 Task: Search one way flight ticket for 5 adults, 2 children, 1 infant in seat and 1 infant on lap in economy from Bemidji: Bemidji Regional Airport to Jacksonville: Albert J. Ellis Airport on 5-3-2023. Choice of flights is American. Number of bags: 2 checked bags. Price is upto 73000. Outbound departure time preference is 6:45.
Action: Mouse moved to (252, 333)
Screenshot: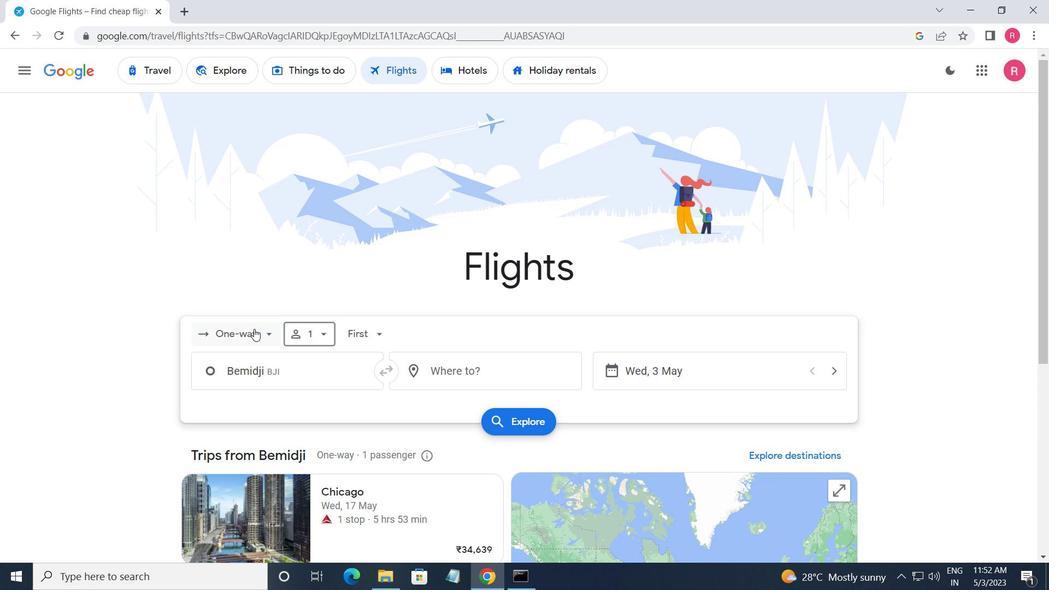 
Action: Mouse pressed left at (252, 333)
Screenshot: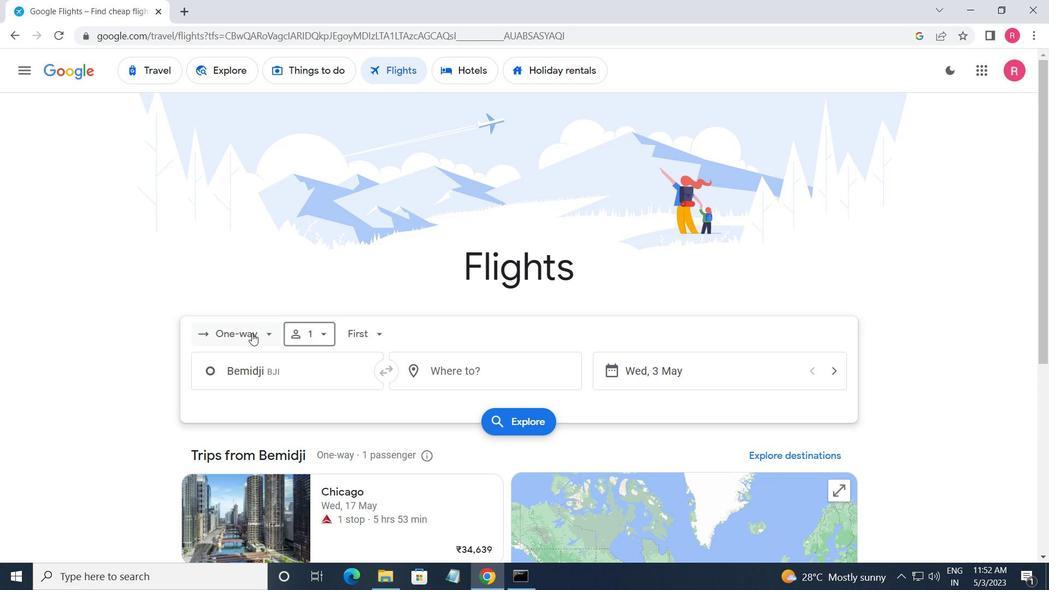 
Action: Mouse moved to (253, 395)
Screenshot: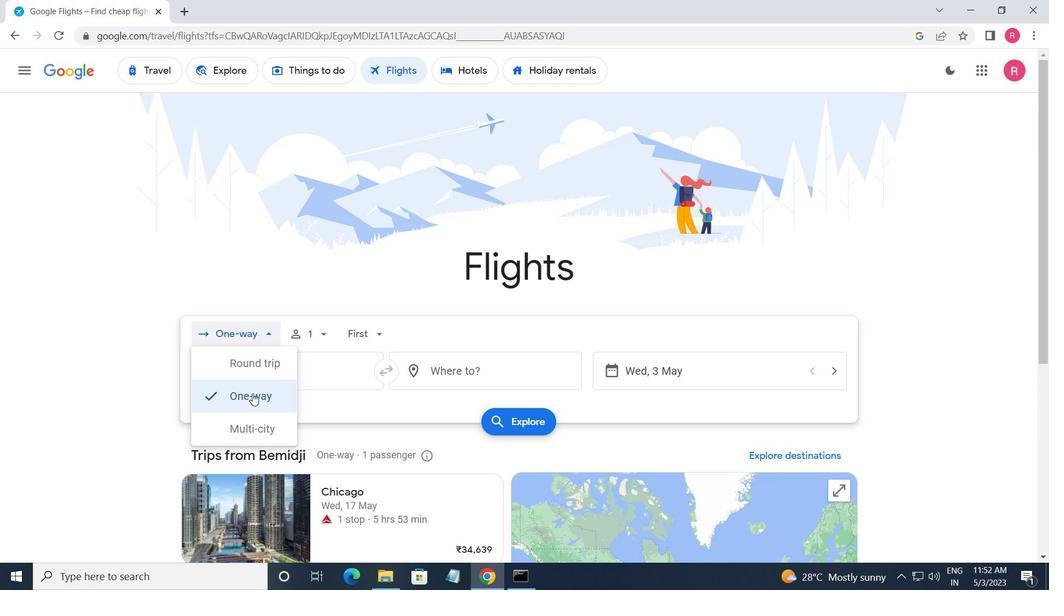 
Action: Mouse pressed left at (253, 395)
Screenshot: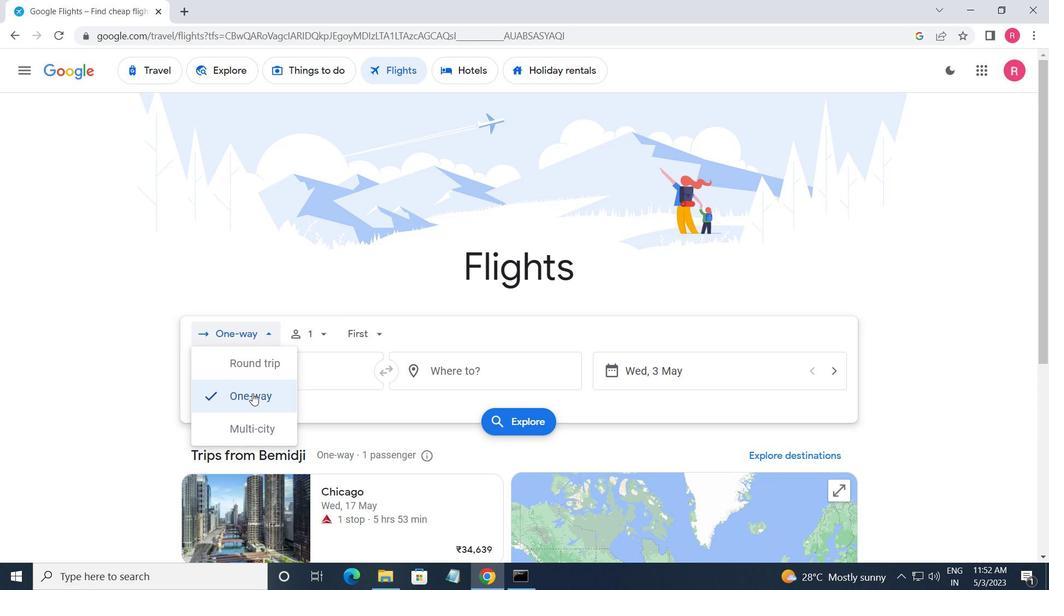 
Action: Mouse moved to (324, 345)
Screenshot: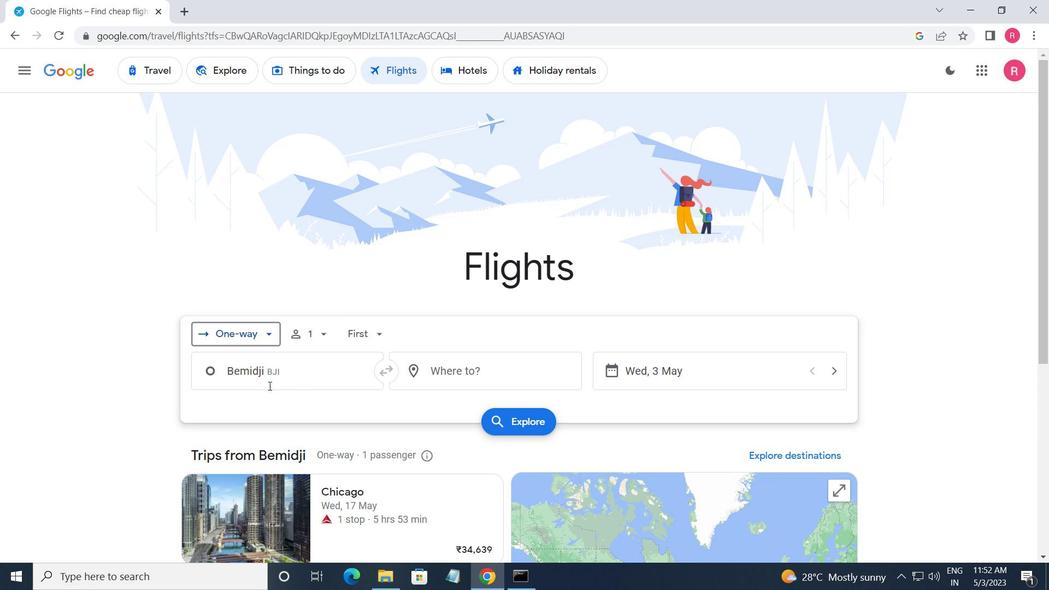 
Action: Mouse pressed left at (324, 345)
Screenshot: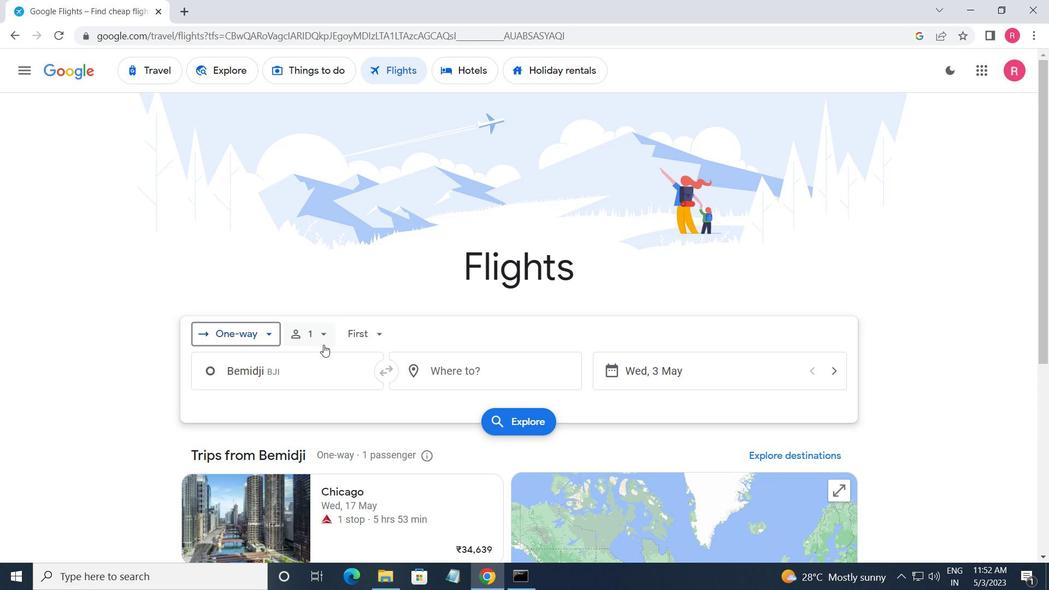 
Action: Mouse moved to (424, 365)
Screenshot: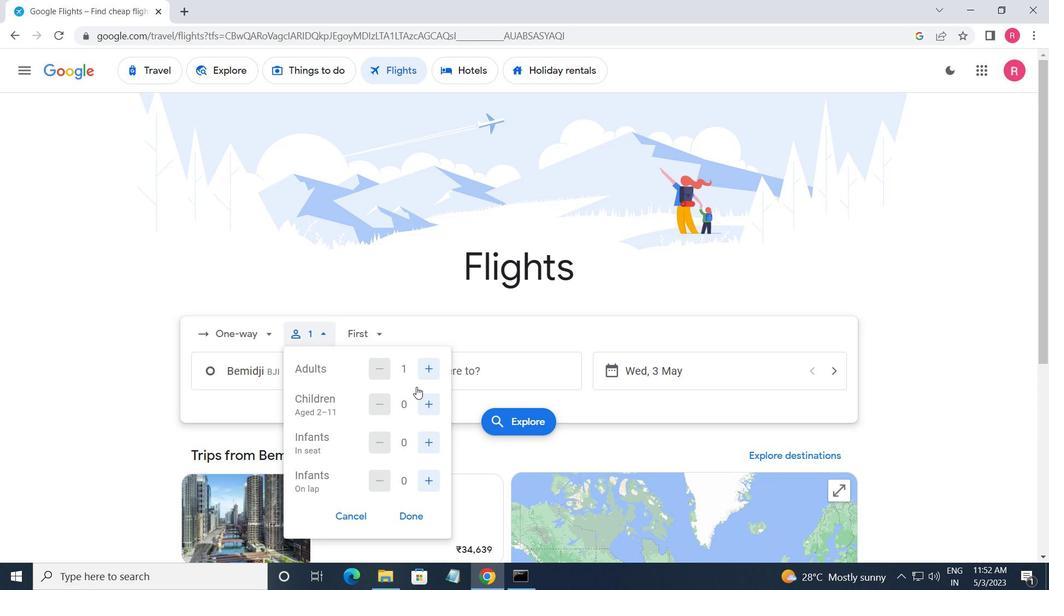 
Action: Mouse pressed left at (424, 365)
Screenshot: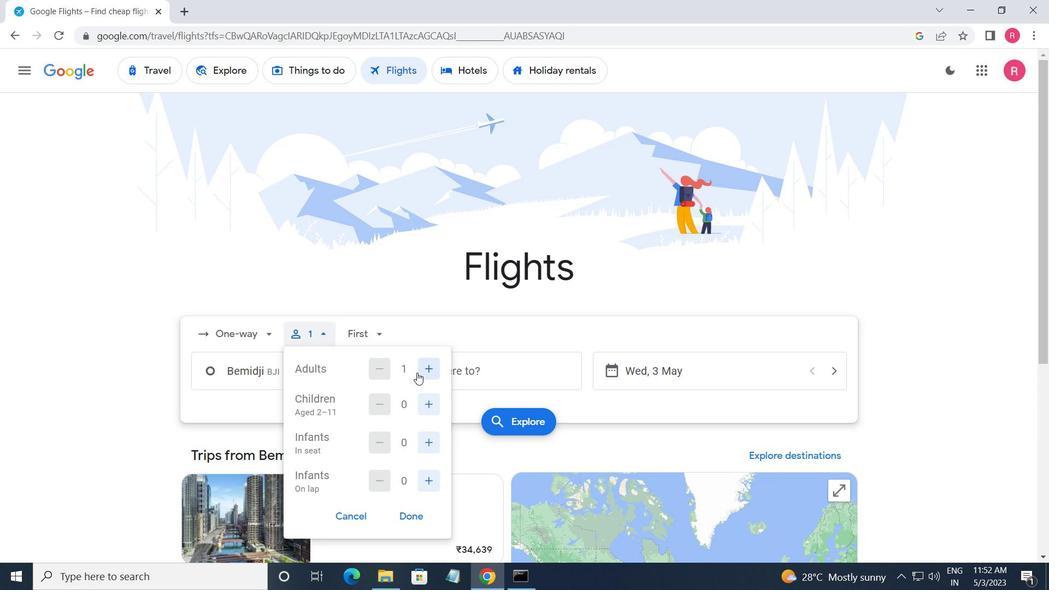 
Action: Mouse moved to (425, 365)
Screenshot: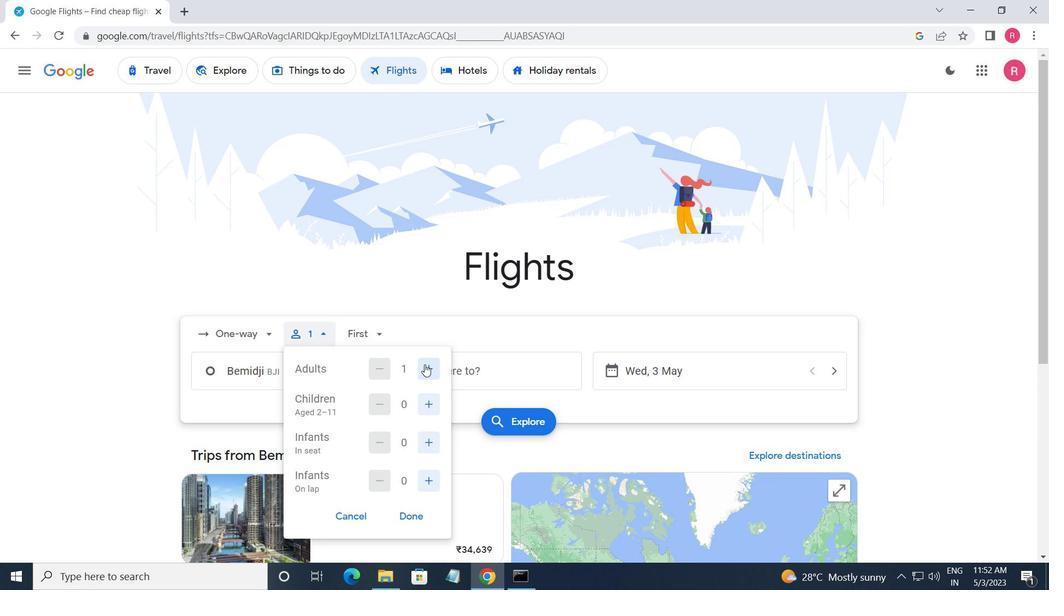 
Action: Mouse pressed left at (425, 365)
Screenshot: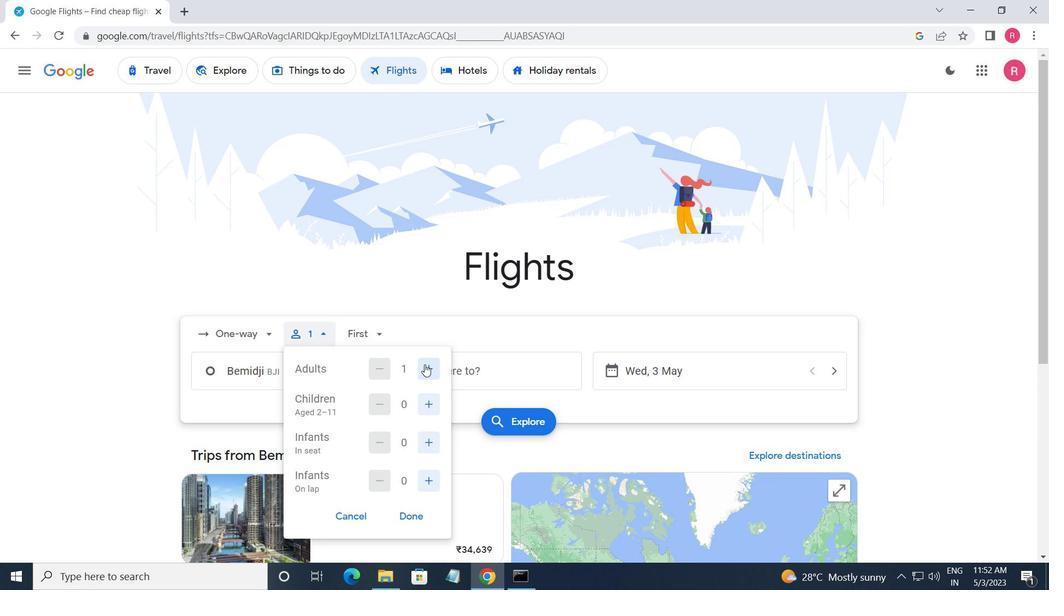 
Action: Mouse moved to (425, 366)
Screenshot: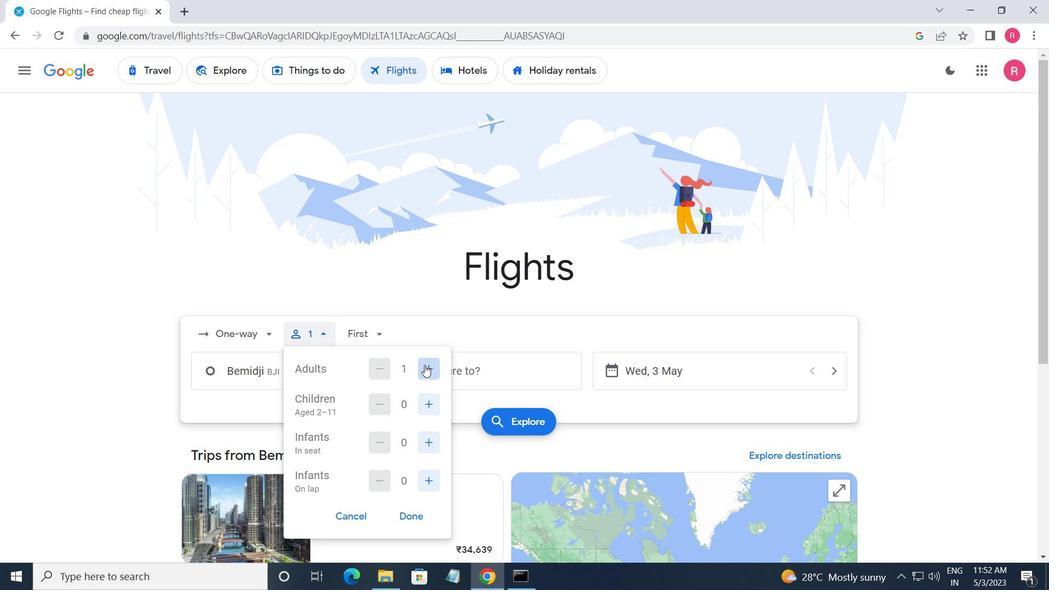 
Action: Mouse pressed left at (425, 366)
Screenshot: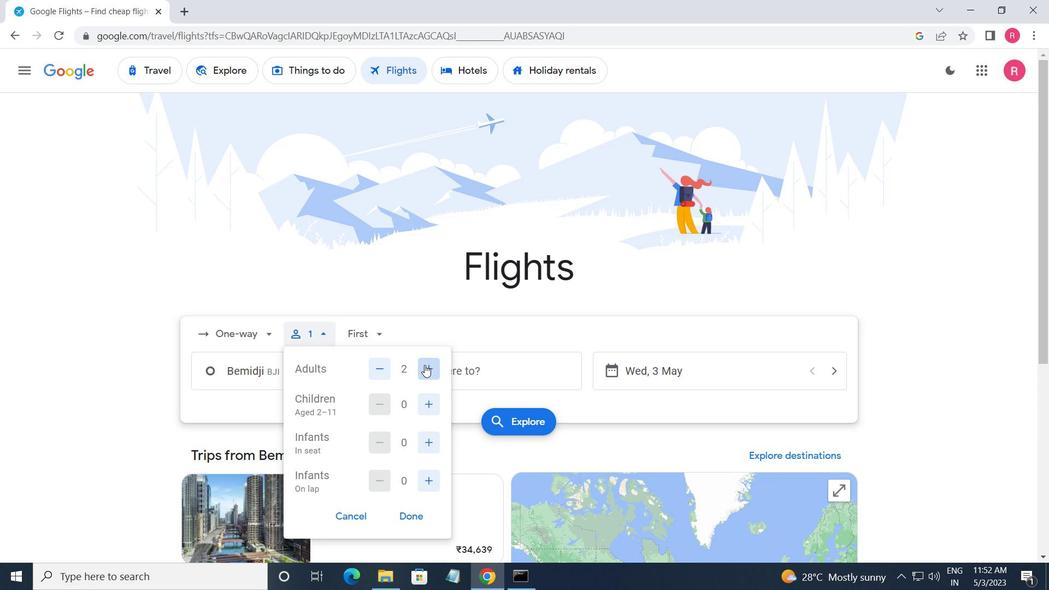 
Action: Mouse moved to (425, 366)
Screenshot: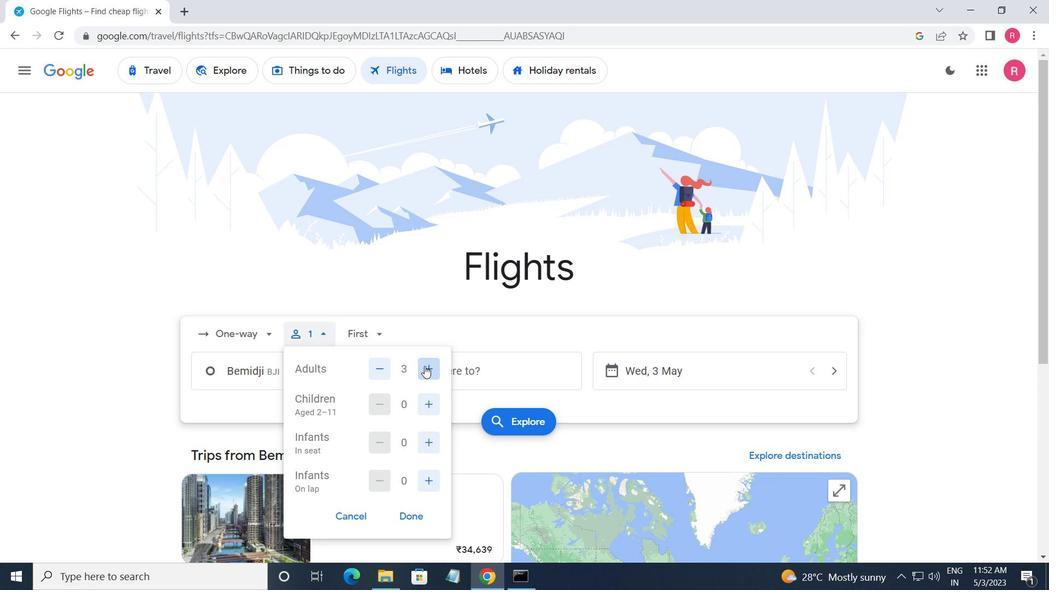 
Action: Mouse pressed left at (425, 366)
Screenshot: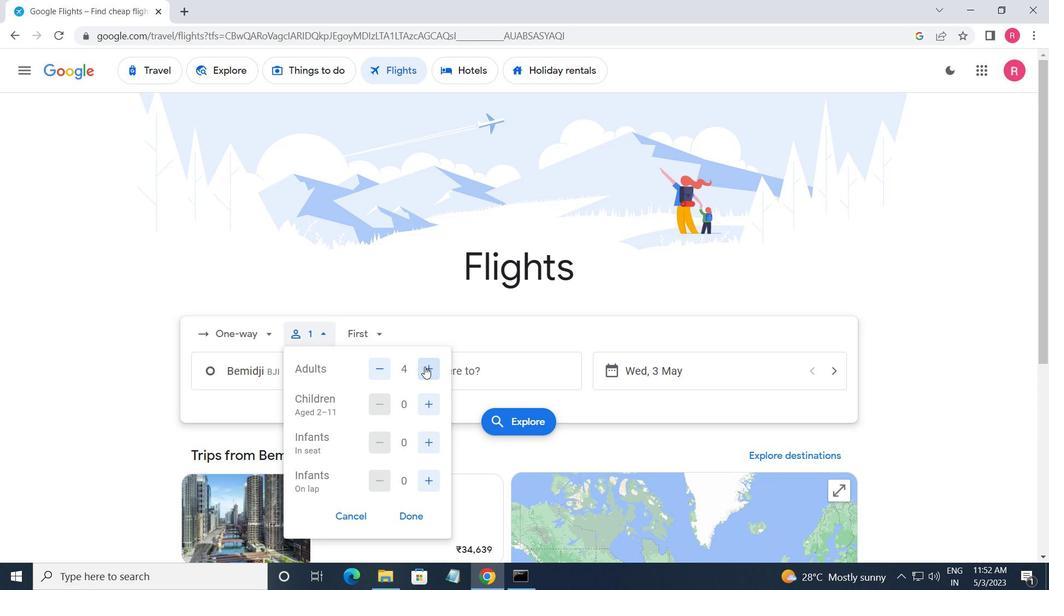 
Action: Mouse moved to (424, 400)
Screenshot: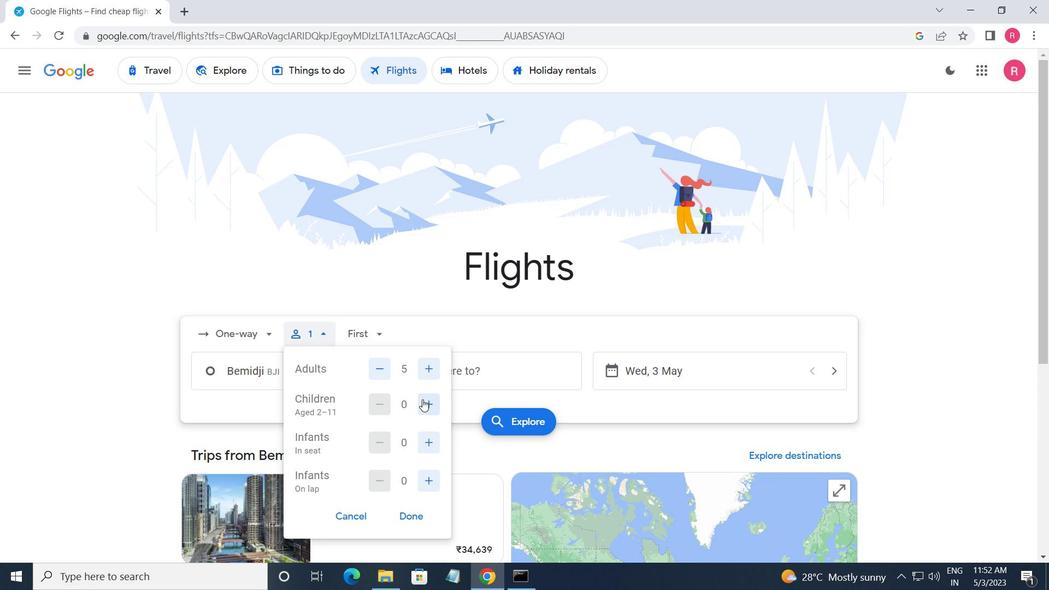 
Action: Mouse pressed left at (424, 400)
Screenshot: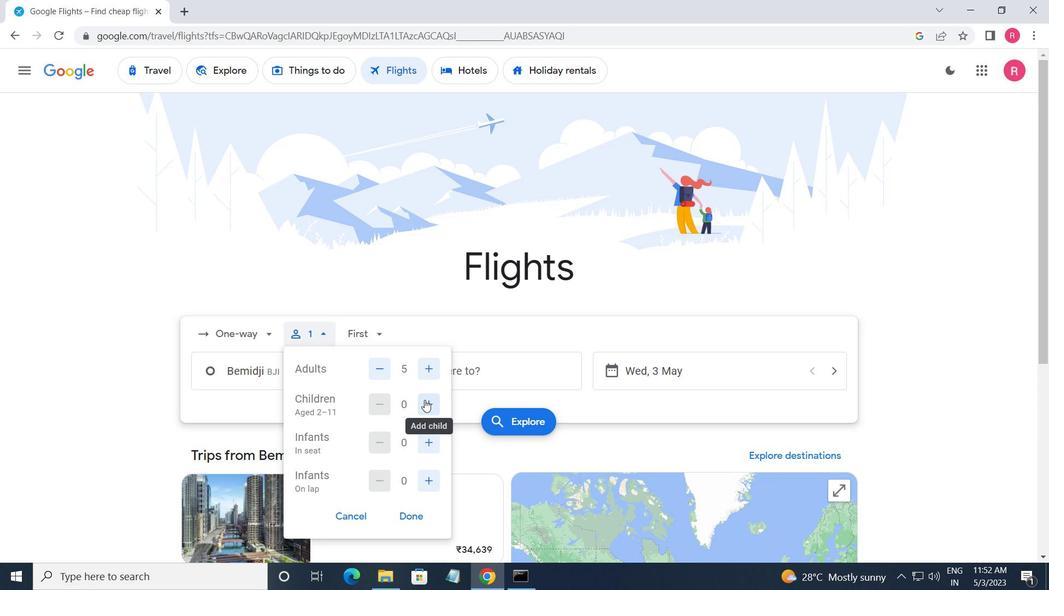 
Action: Mouse moved to (426, 400)
Screenshot: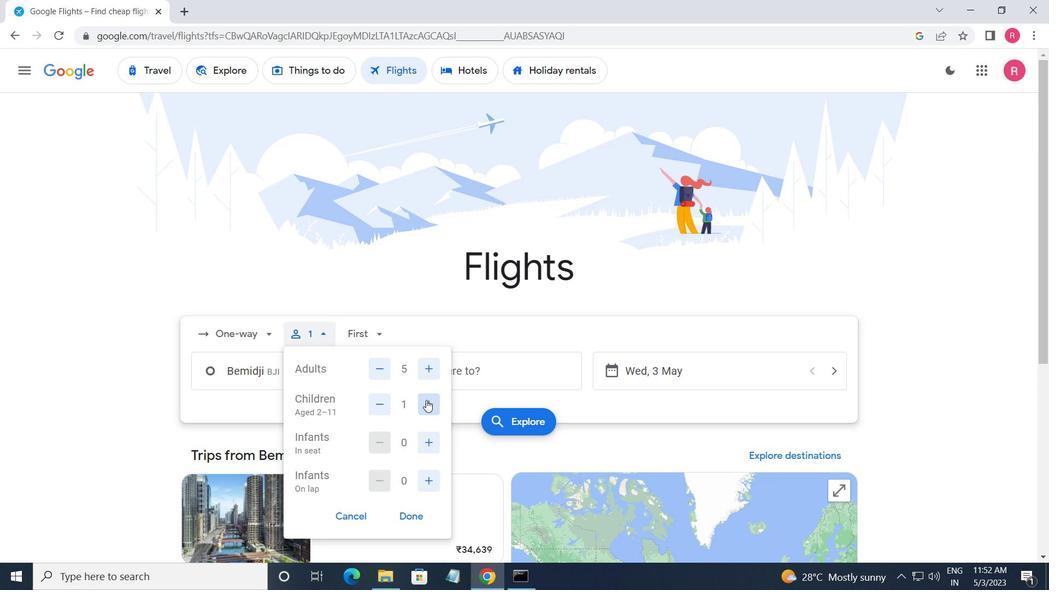 
Action: Mouse pressed left at (426, 400)
Screenshot: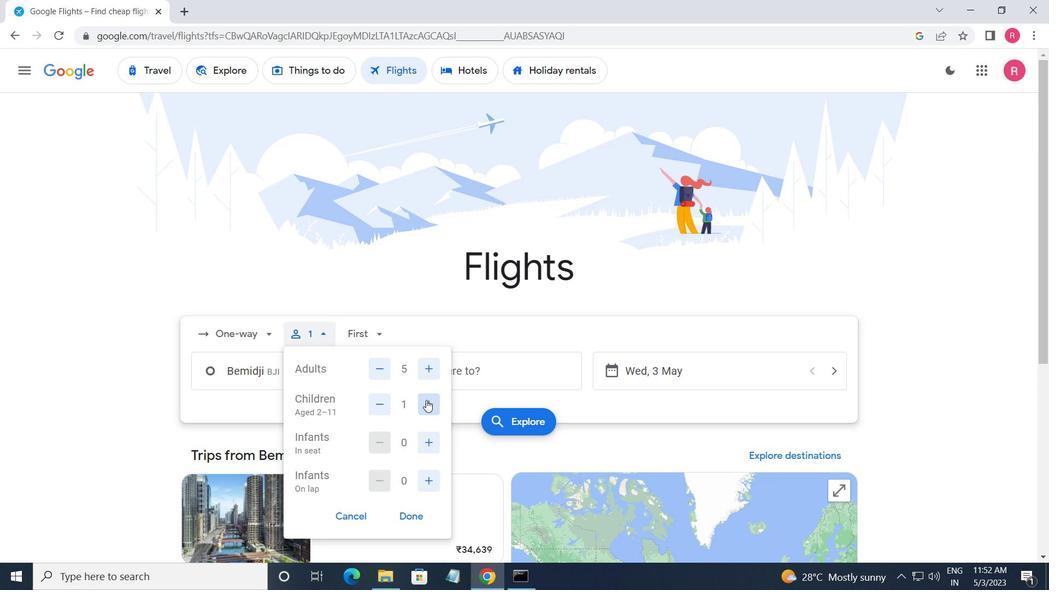 
Action: Mouse moved to (427, 433)
Screenshot: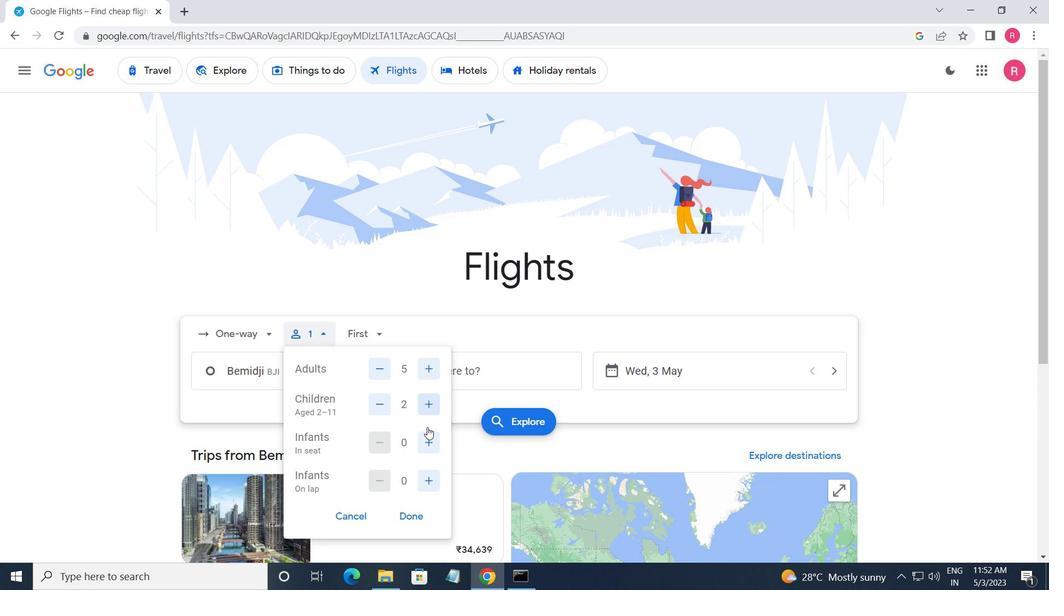 
Action: Mouse pressed left at (427, 433)
Screenshot: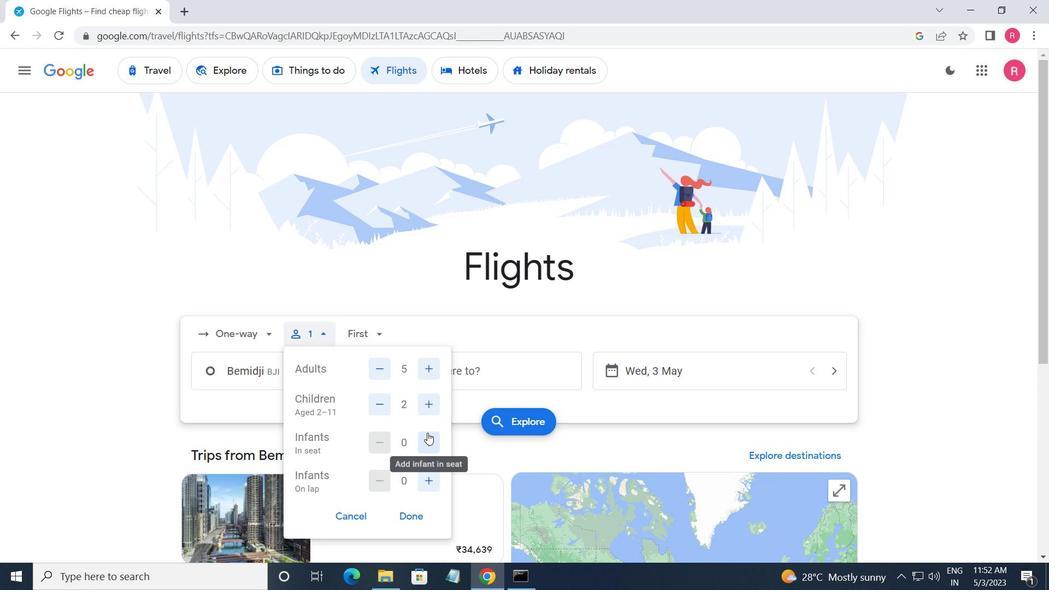 
Action: Mouse moved to (421, 477)
Screenshot: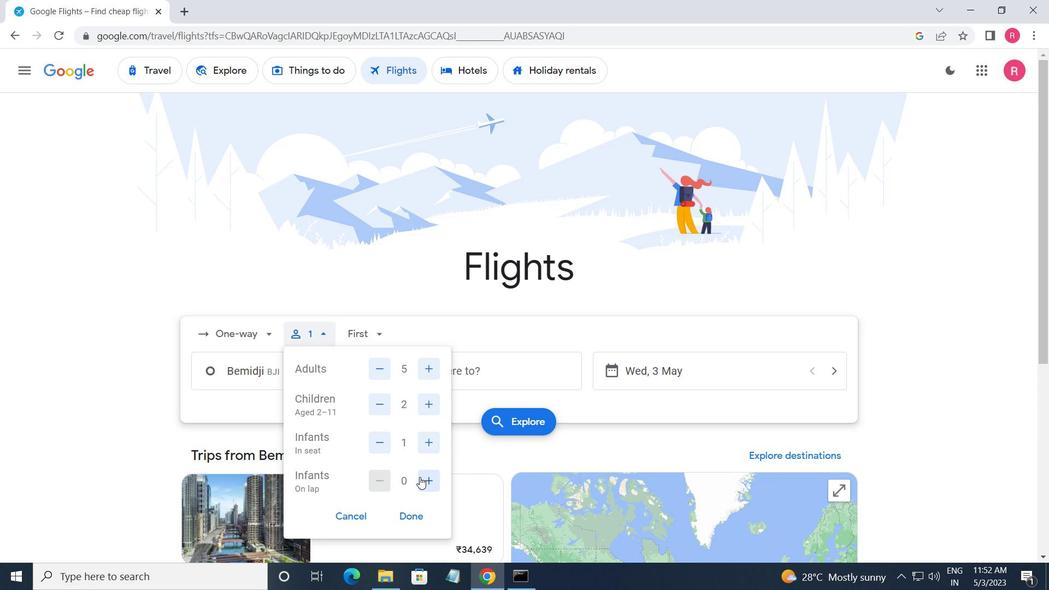 
Action: Mouse pressed left at (421, 477)
Screenshot: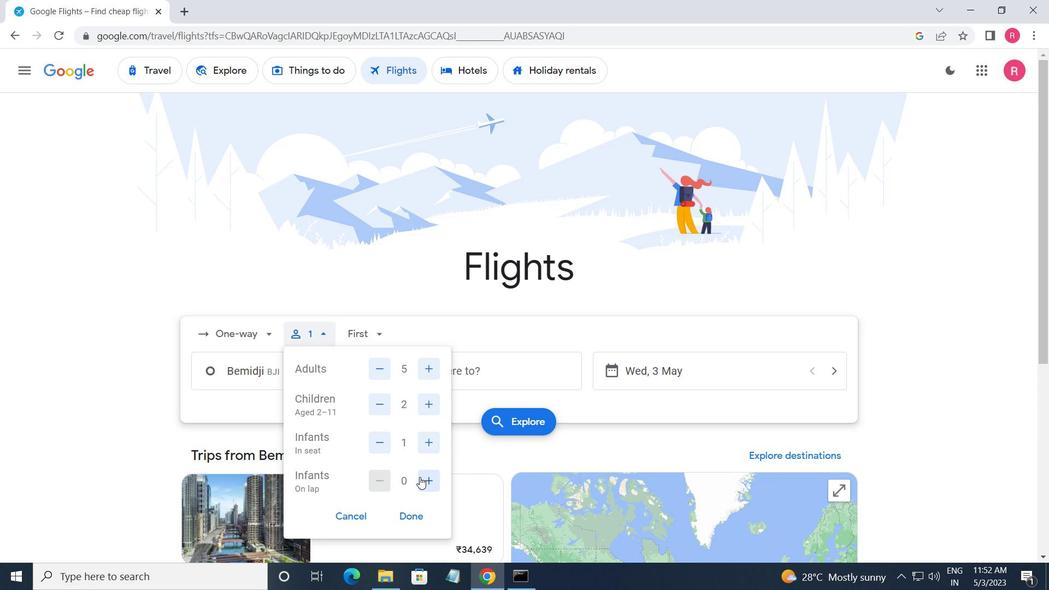 
Action: Mouse moved to (427, 512)
Screenshot: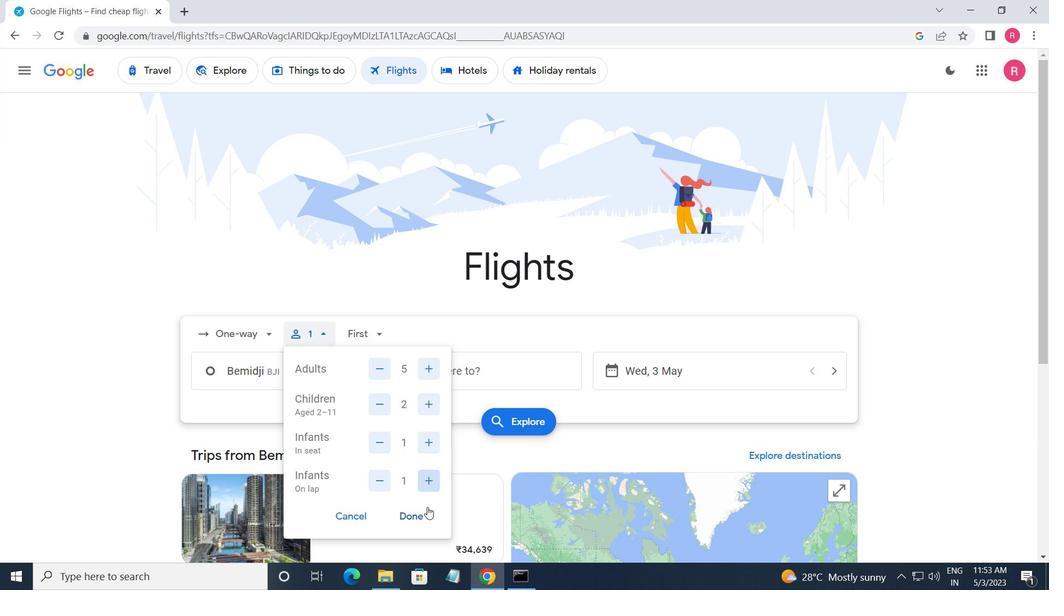 
Action: Mouse pressed left at (427, 512)
Screenshot: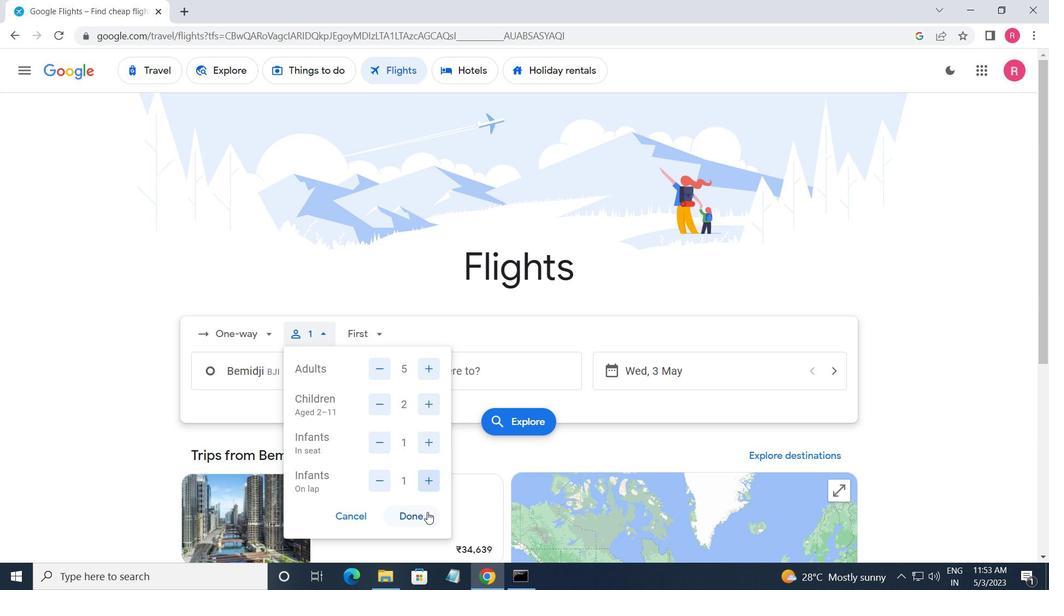 
Action: Mouse moved to (354, 339)
Screenshot: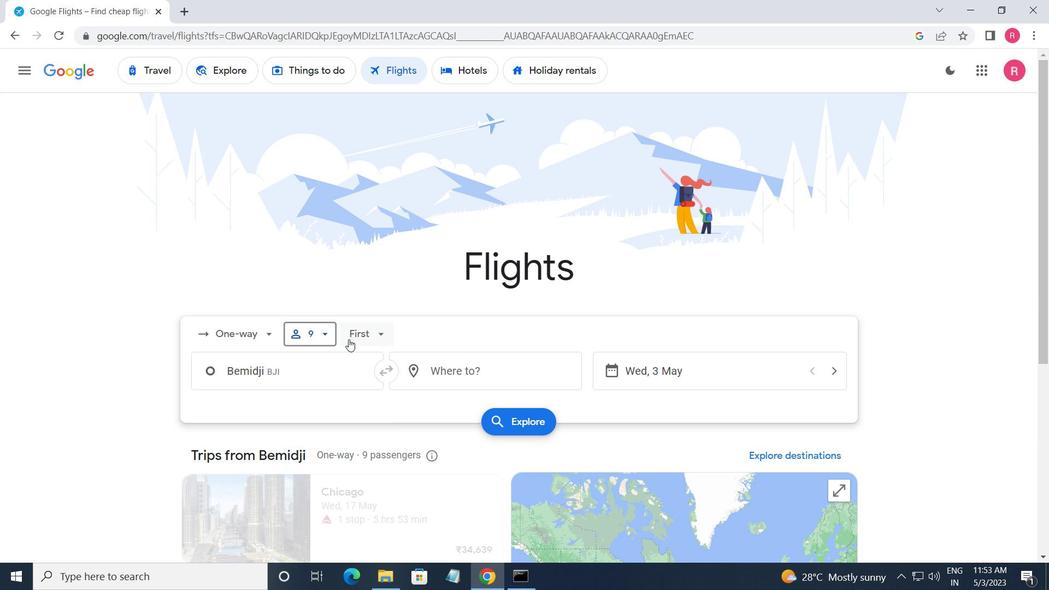 
Action: Mouse pressed left at (354, 339)
Screenshot: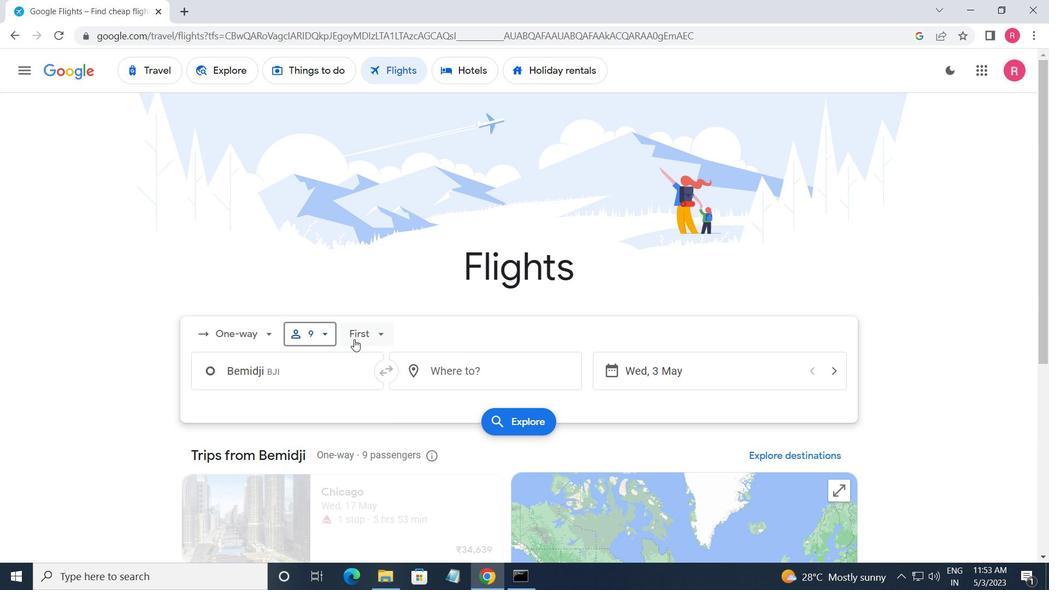 
Action: Mouse moved to (394, 371)
Screenshot: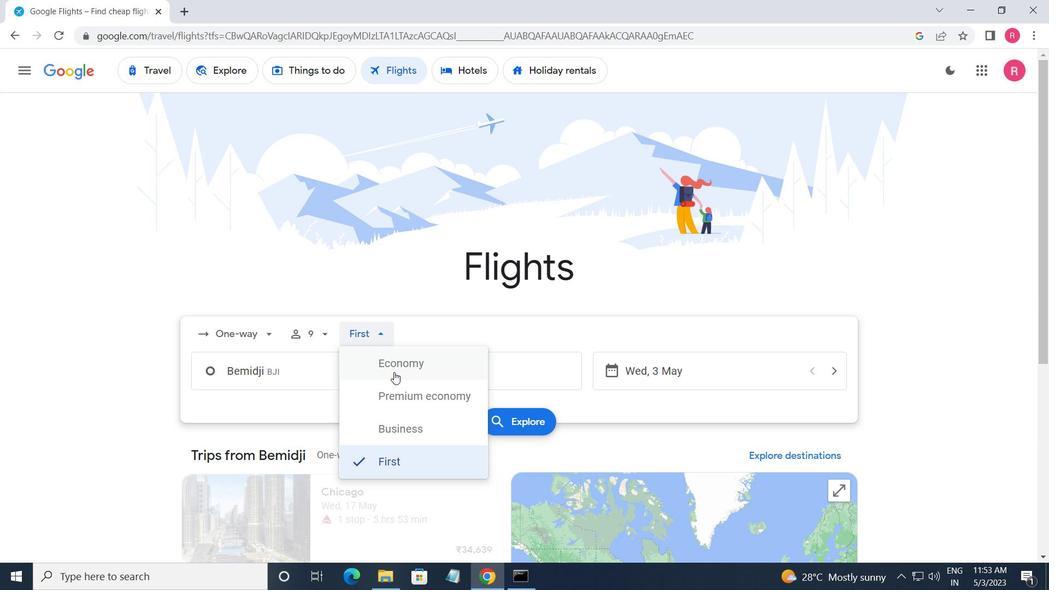 
Action: Mouse pressed left at (394, 371)
Screenshot: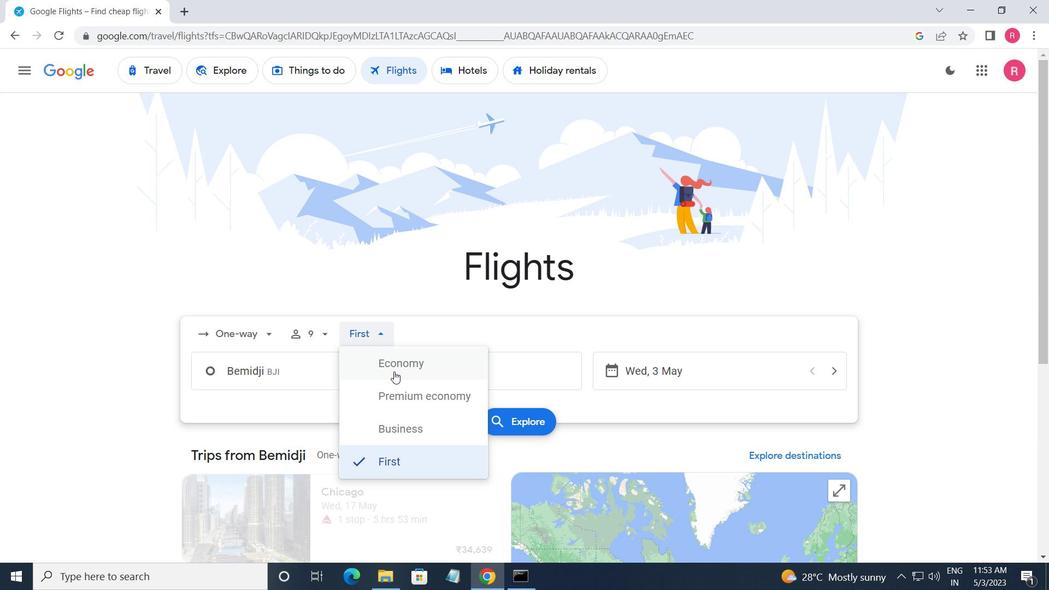 
Action: Mouse moved to (323, 375)
Screenshot: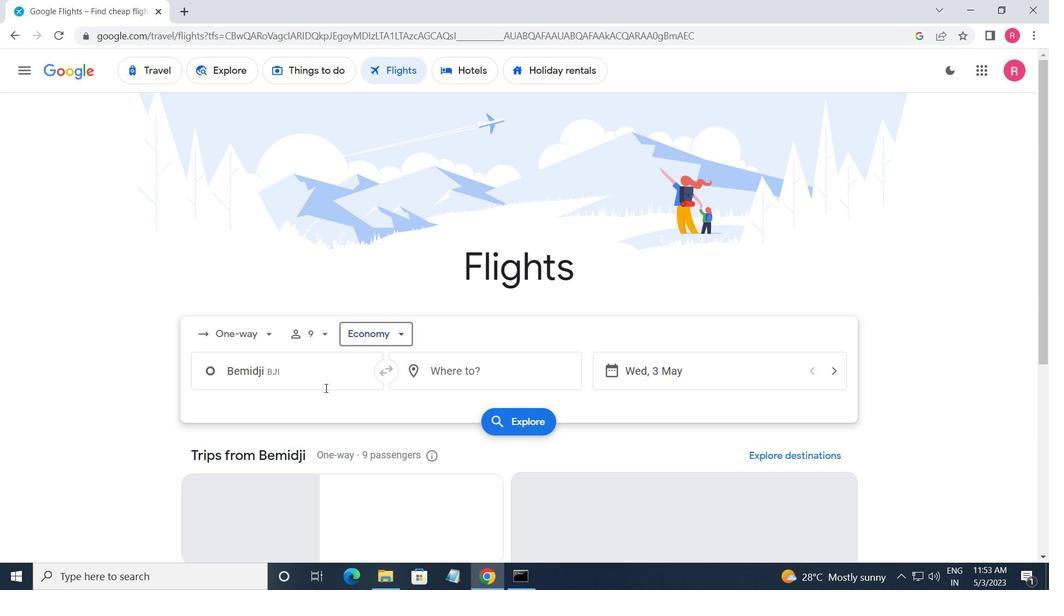 
Action: Mouse pressed left at (323, 375)
Screenshot: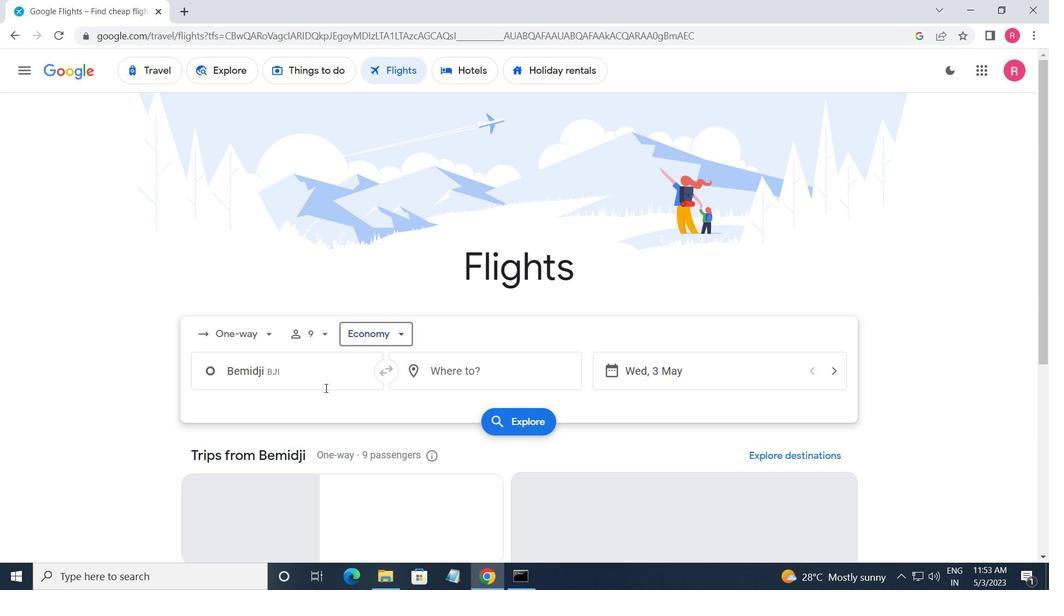 
Action: Mouse moved to (323, 479)
Screenshot: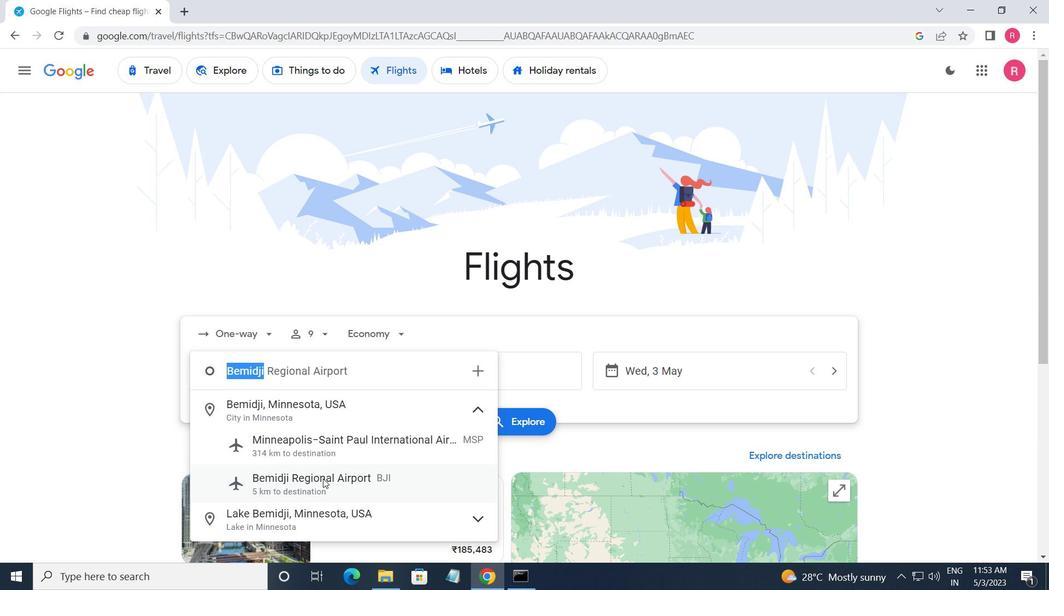 
Action: Mouse pressed left at (323, 479)
Screenshot: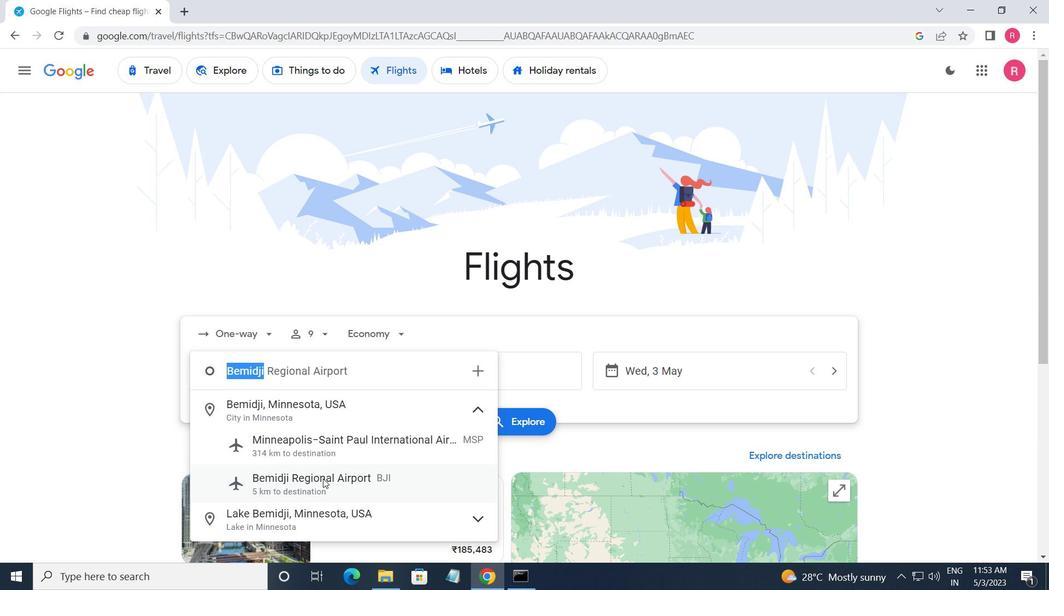 
Action: Mouse moved to (451, 383)
Screenshot: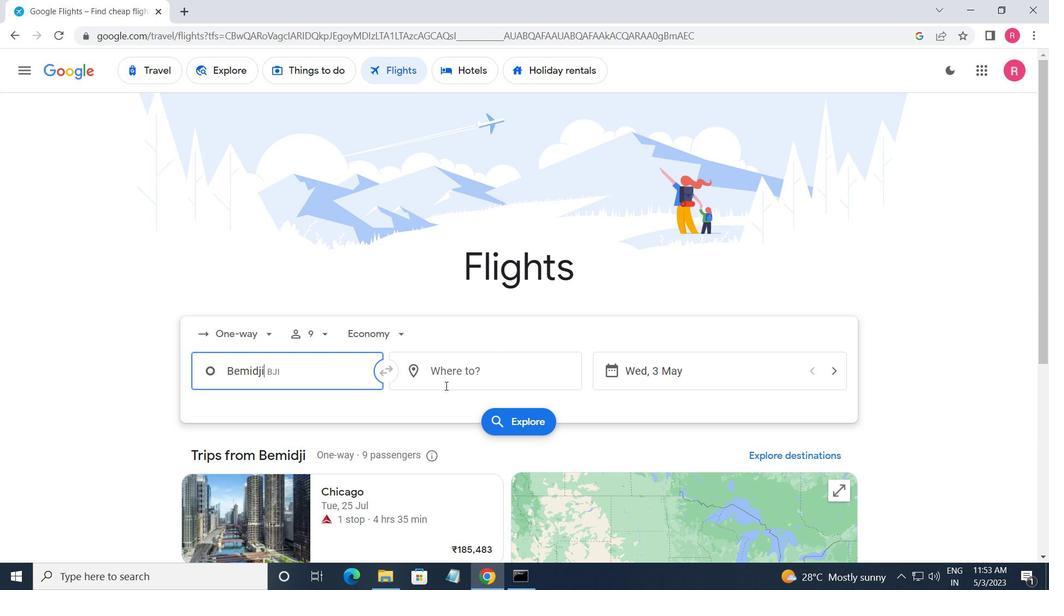 
Action: Mouse pressed left at (451, 383)
Screenshot: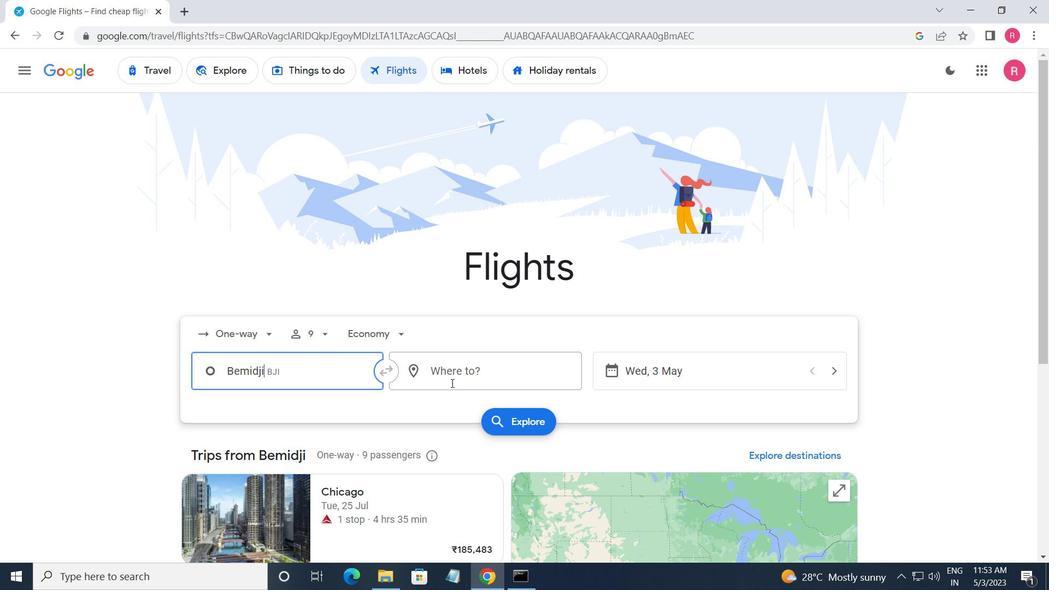 
Action: Mouse moved to (456, 512)
Screenshot: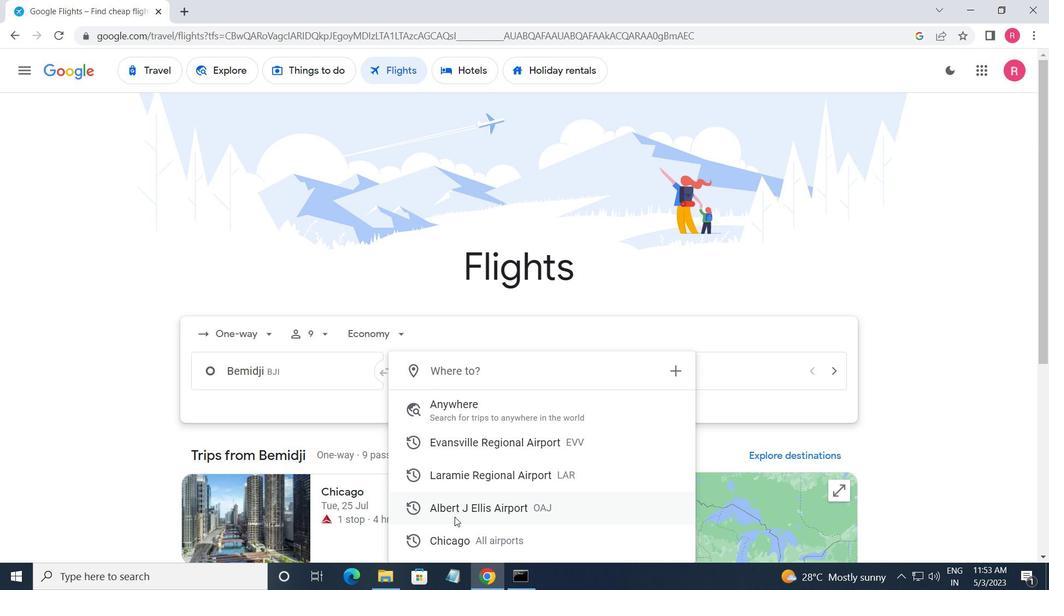 
Action: Mouse pressed left at (456, 512)
Screenshot: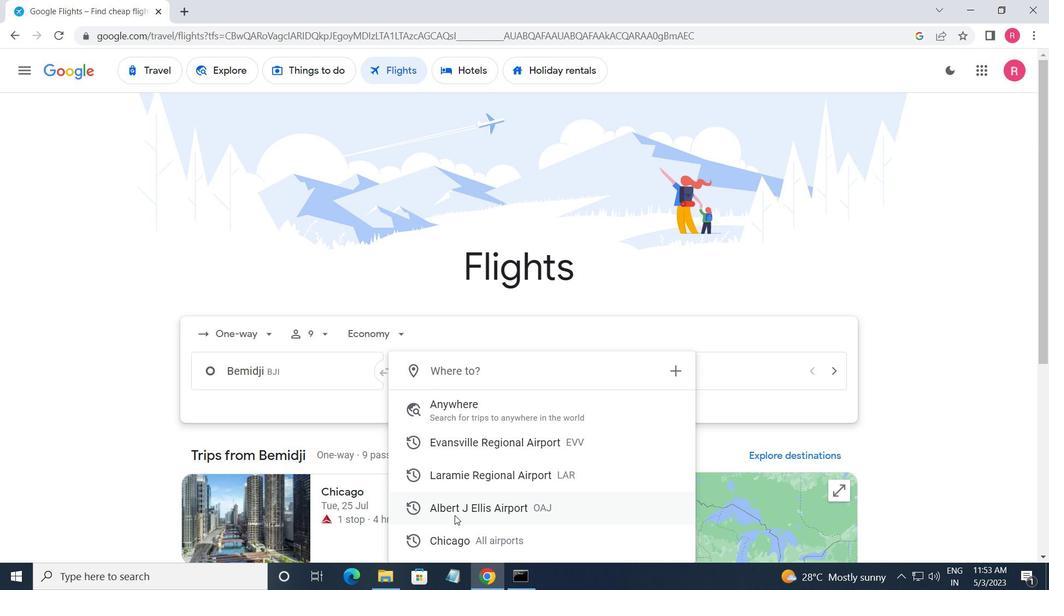 
Action: Mouse moved to (690, 378)
Screenshot: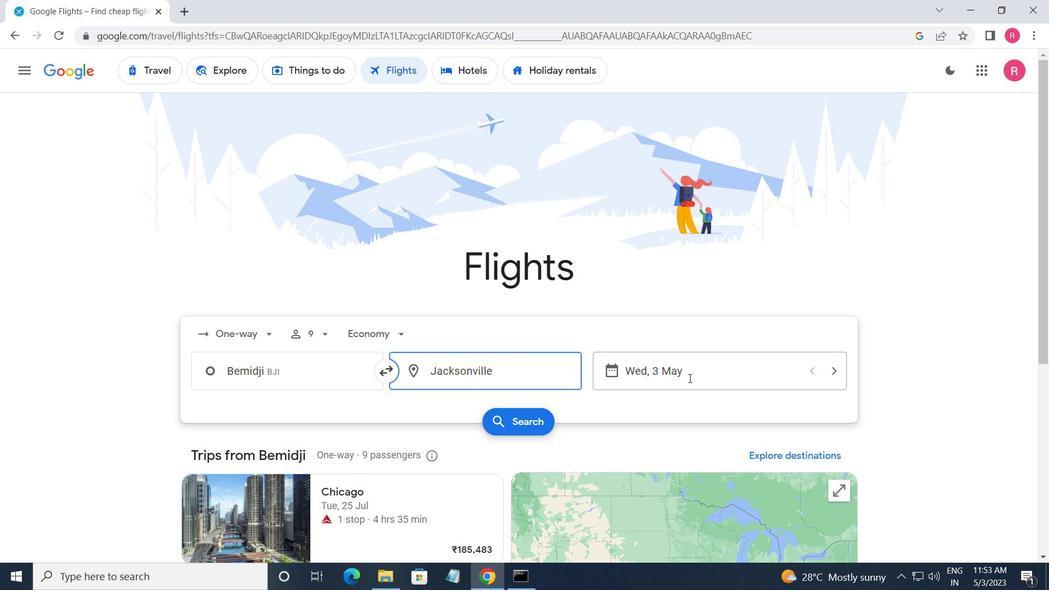 
Action: Mouse pressed left at (690, 378)
Screenshot: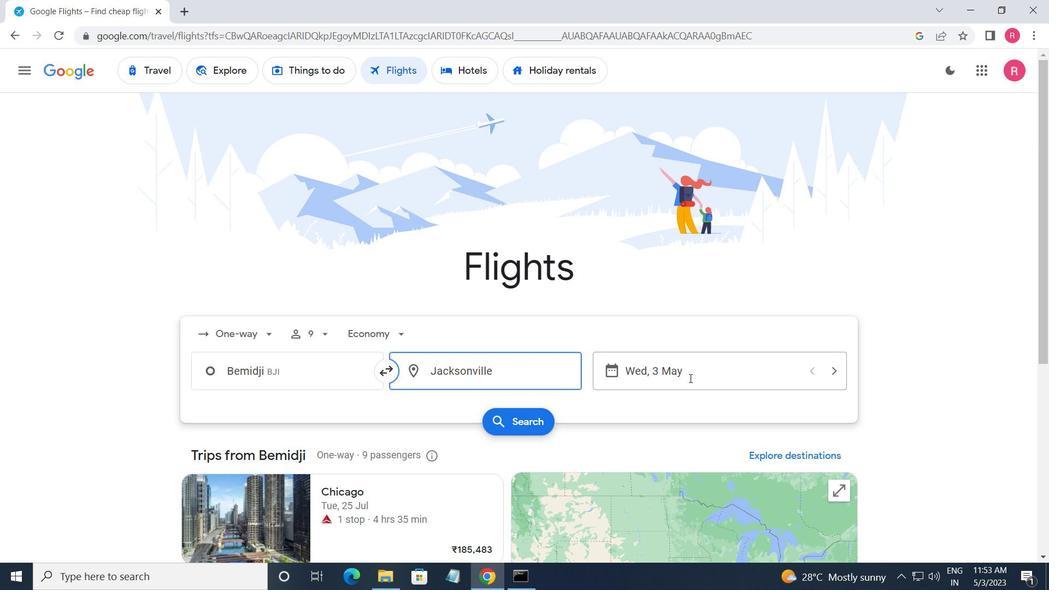 
Action: Mouse moved to (462, 312)
Screenshot: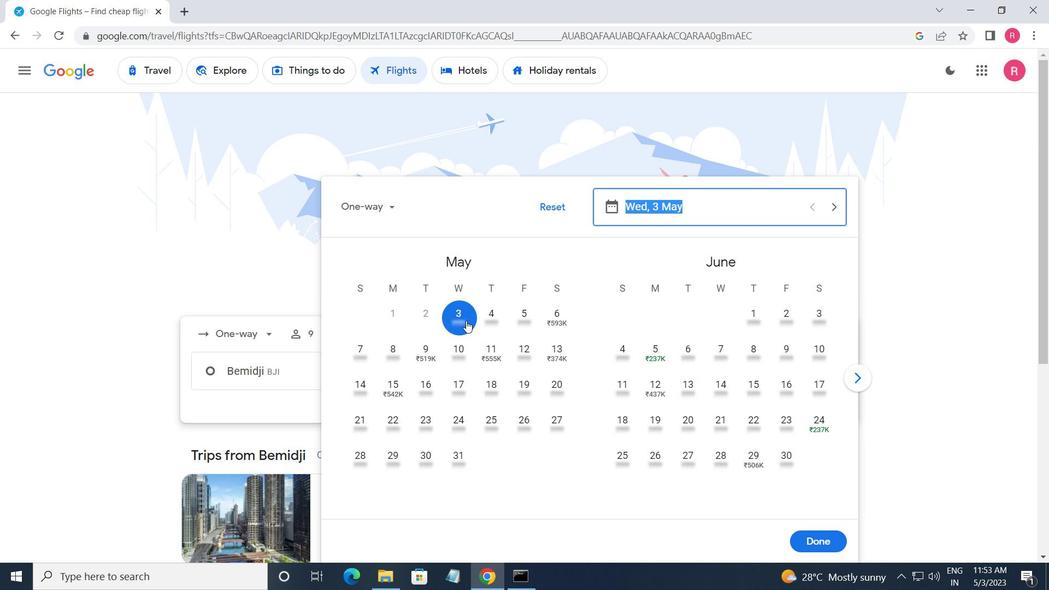 
Action: Mouse pressed left at (462, 312)
Screenshot: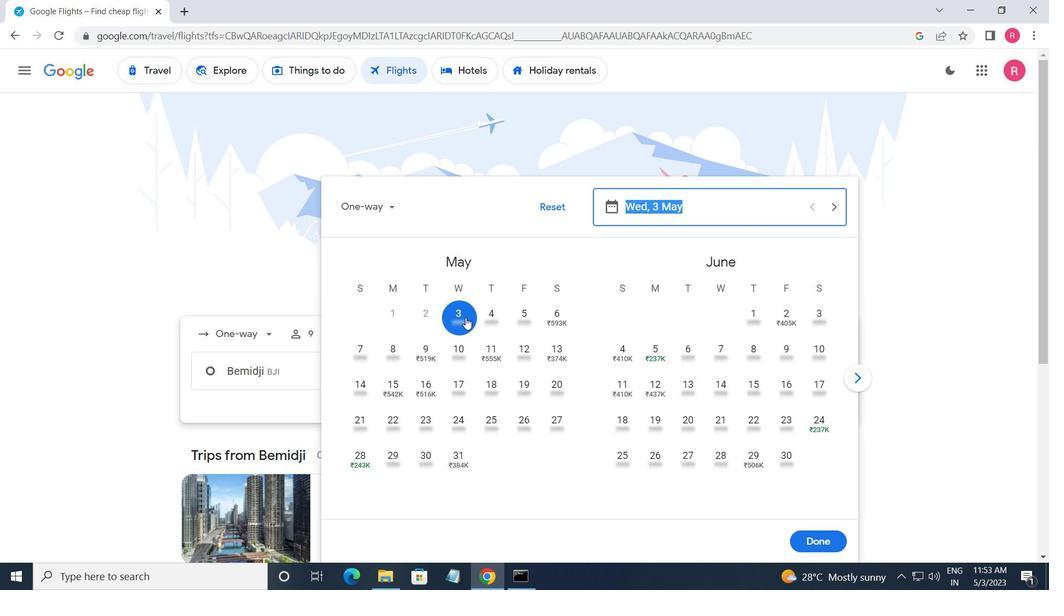 
Action: Mouse moved to (818, 541)
Screenshot: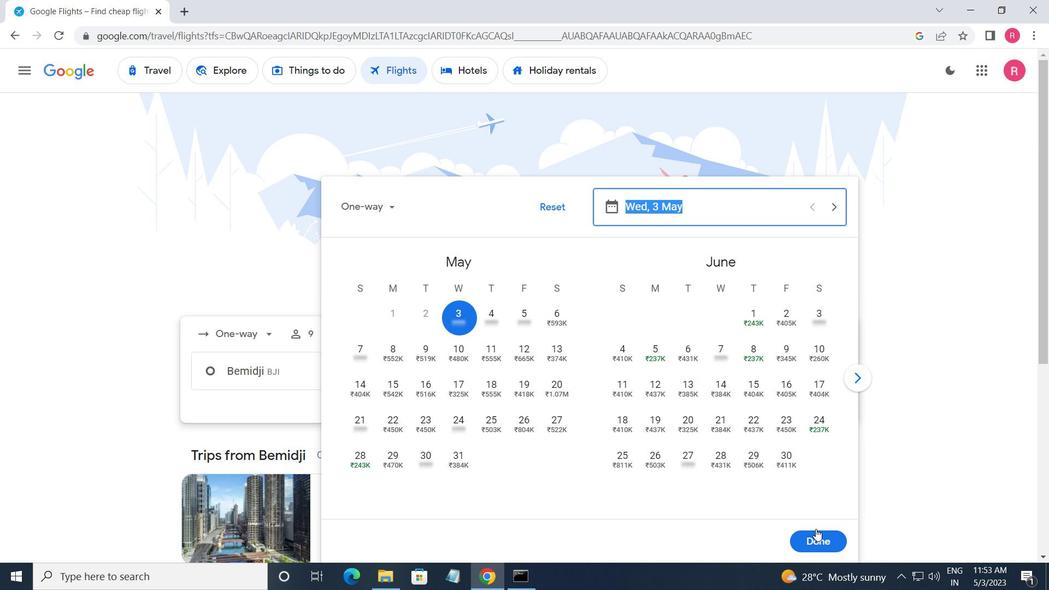 
Action: Mouse pressed left at (818, 541)
Screenshot: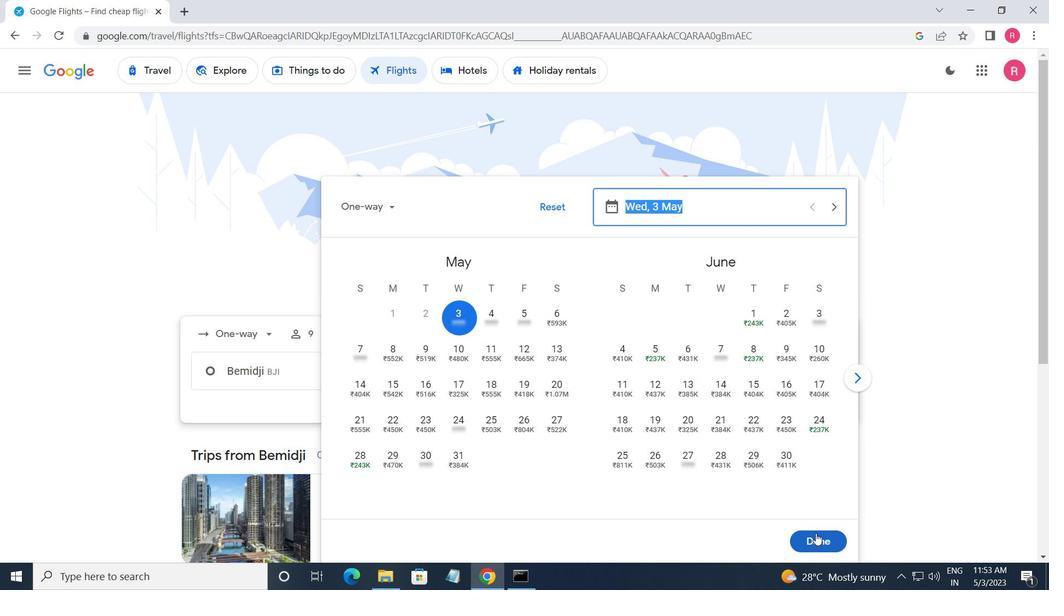 
Action: Mouse moved to (526, 416)
Screenshot: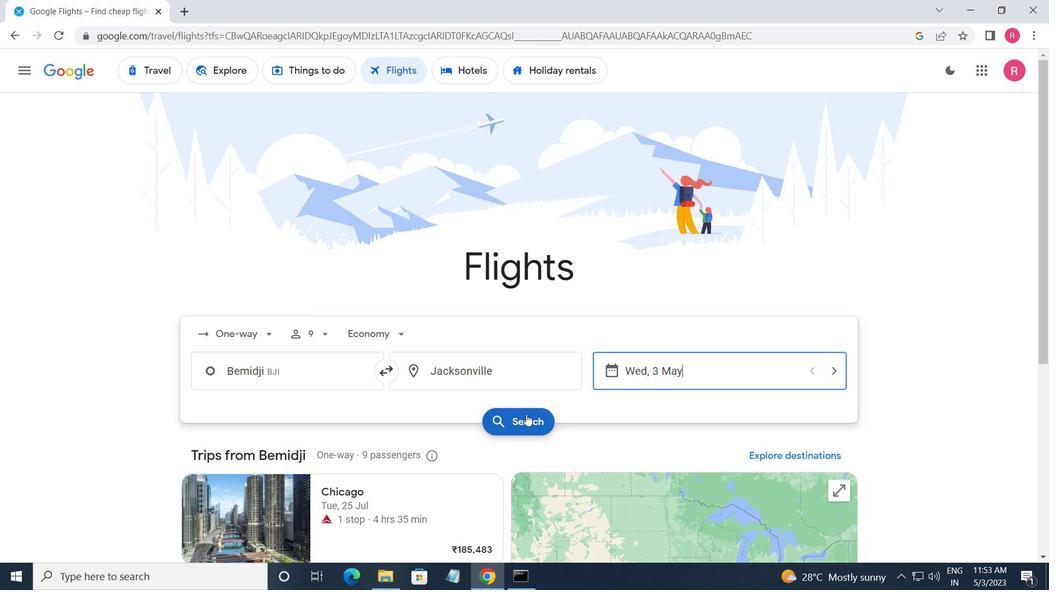 
Action: Mouse pressed left at (526, 416)
Screenshot: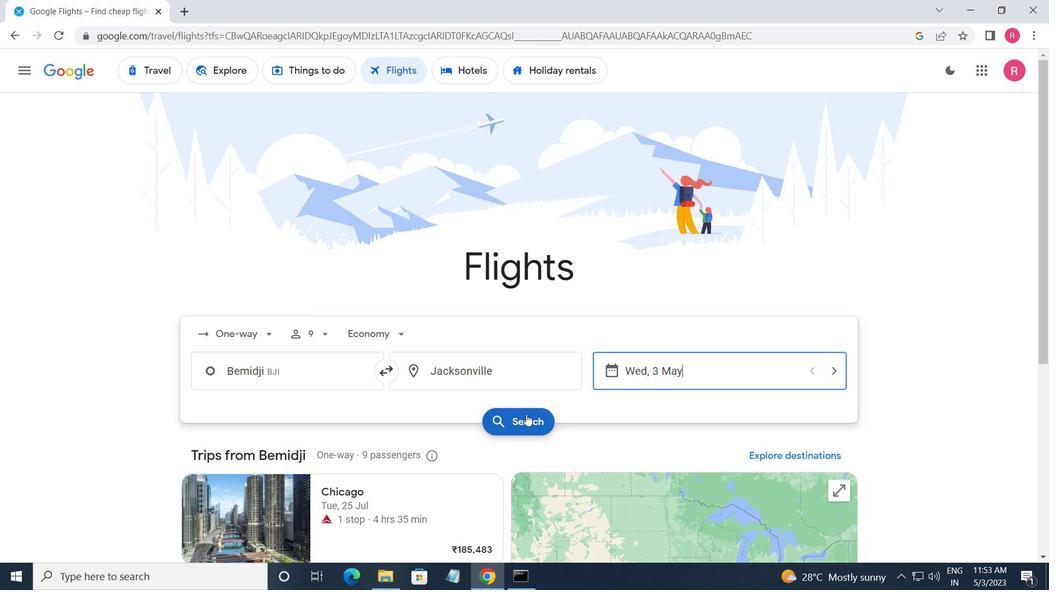 
Action: Mouse moved to (212, 206)
Screenshot: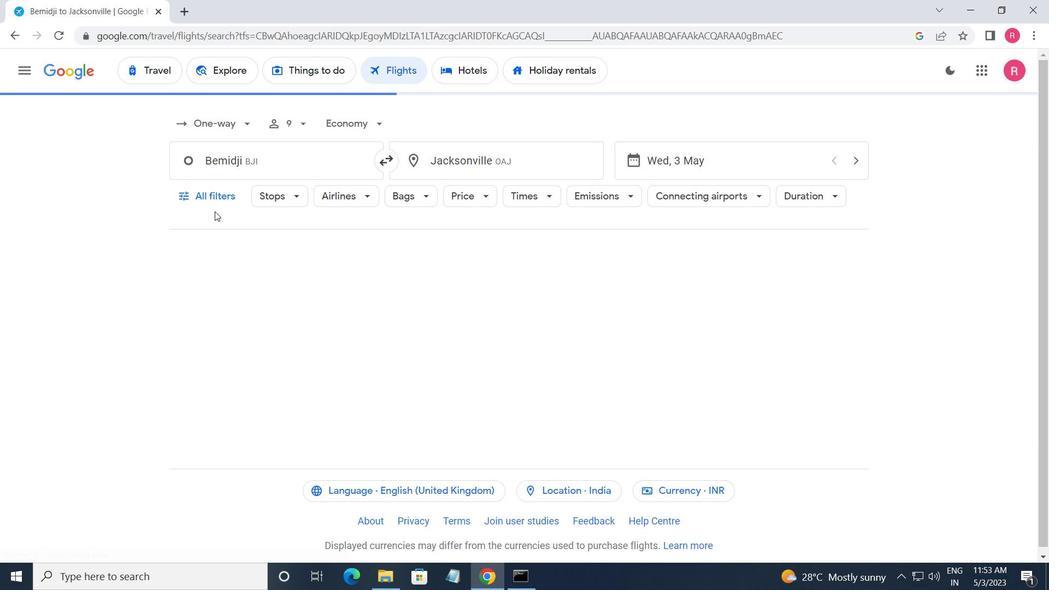 
Action: Mouse pressed left at (212, 206)
Screenshot: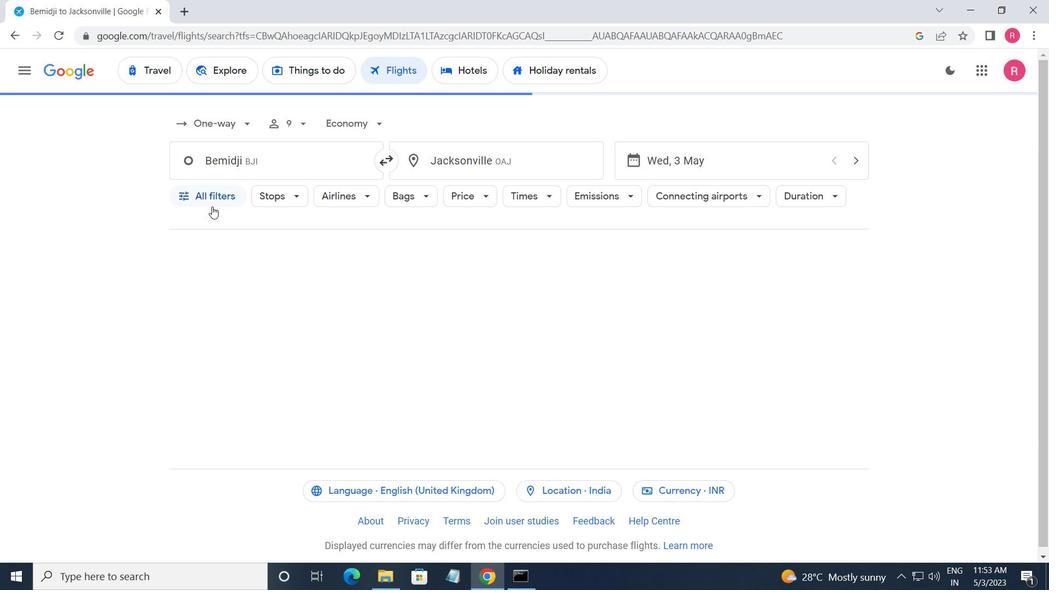 
Action: Mouse moved to (265, 339)
Screenshot: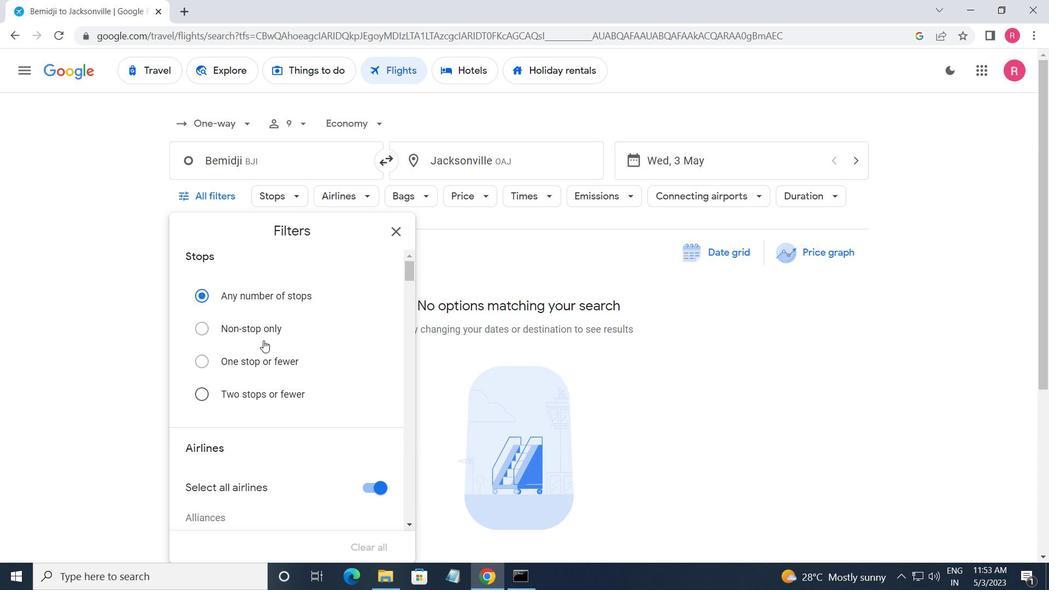 
Action: Mouse scrolled (265, 339) with delta (0, 0)
Screenshot: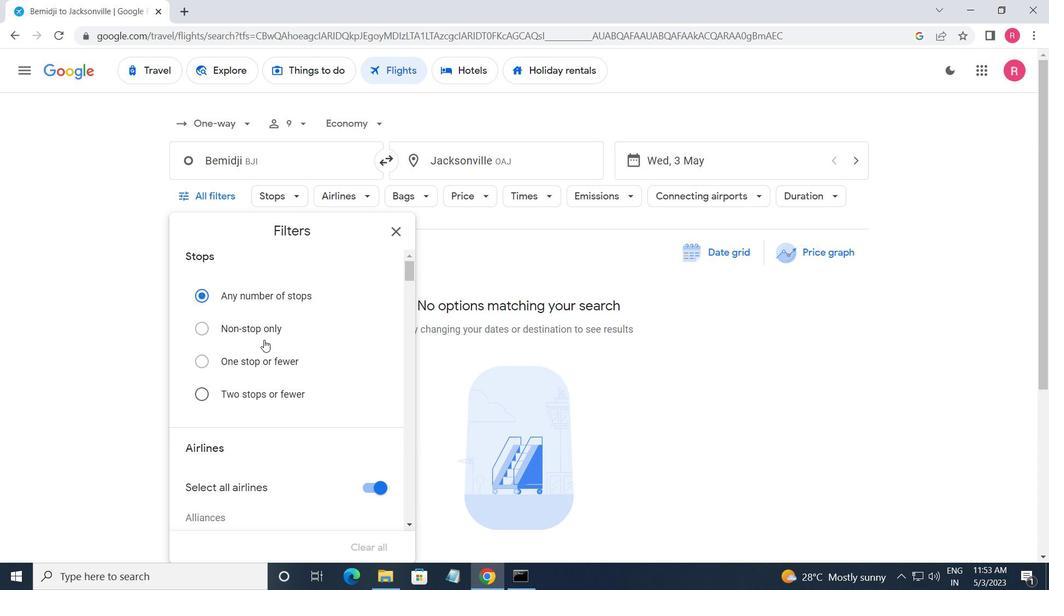 
Action: Mouse scrolled (265, 339) with delta (0, 0)
Screenshot: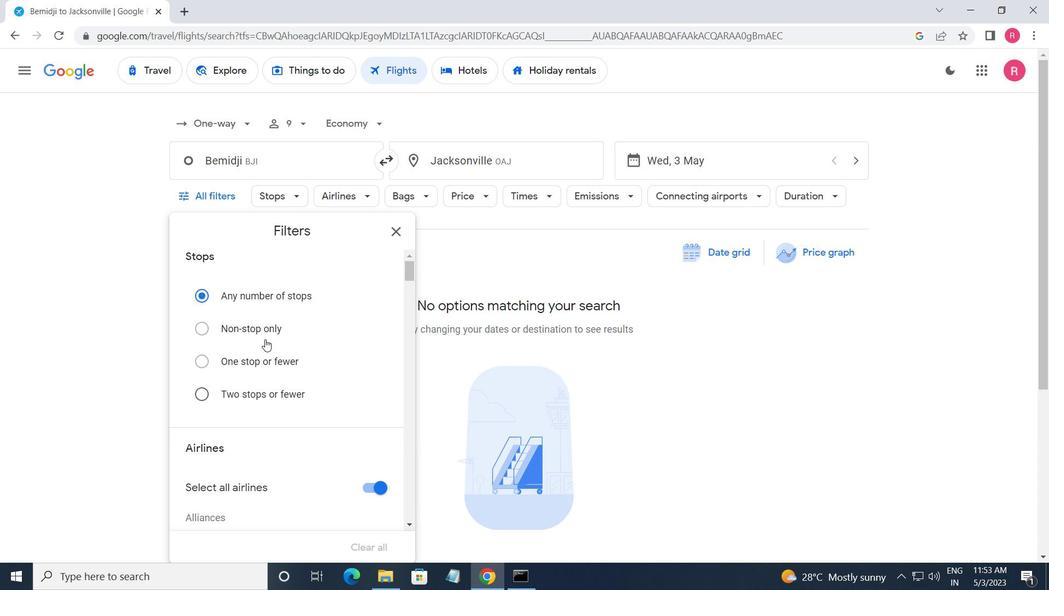 
Action: Mouse scrolled (265, 339) with delta (0, 0)
Screenshot: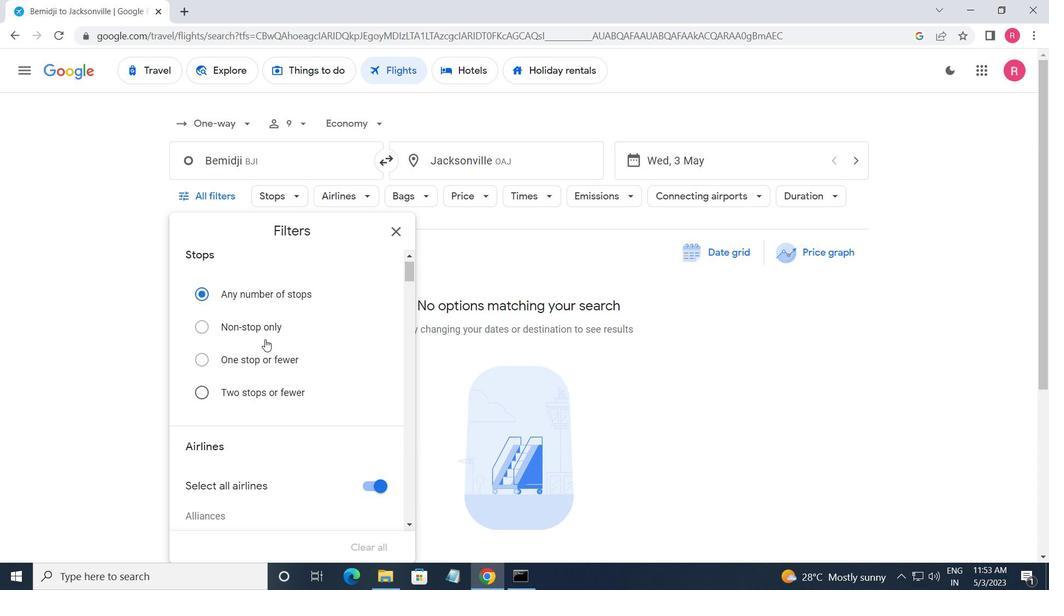 
Action: Mouse moved to (267, 339)
Screenshot: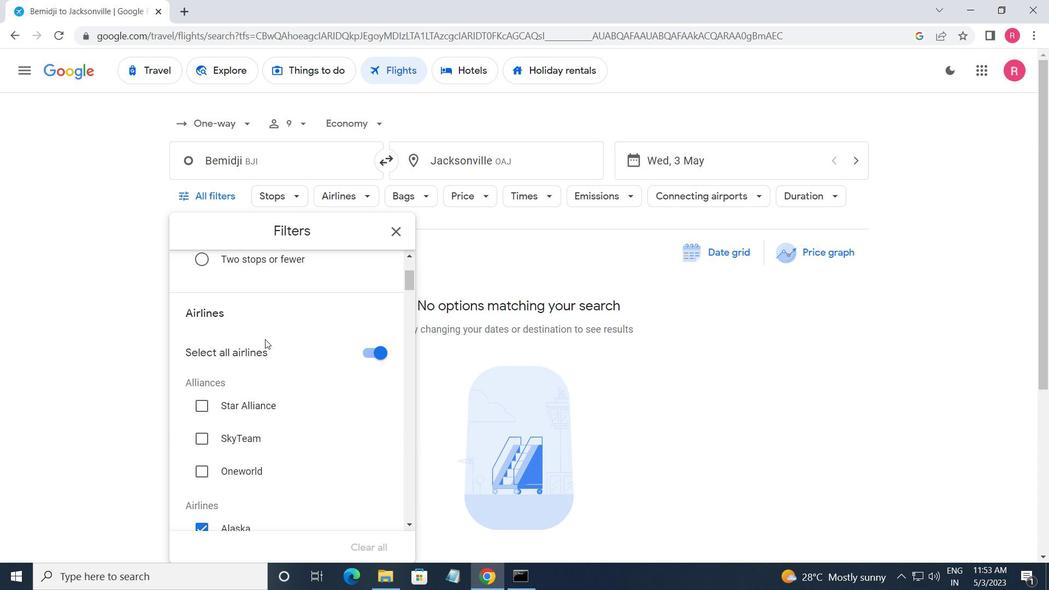 
Action: Mouse scrolled (267, 339) with delta (0, 0)
Screenshot: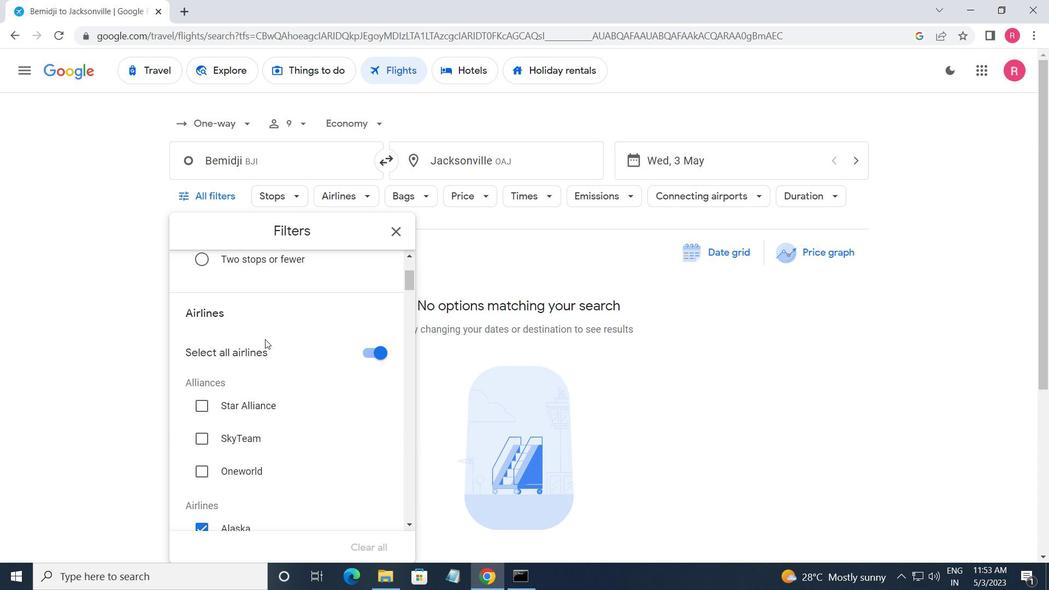 
Action: Mouse moved to (268, 339)
Screenshot: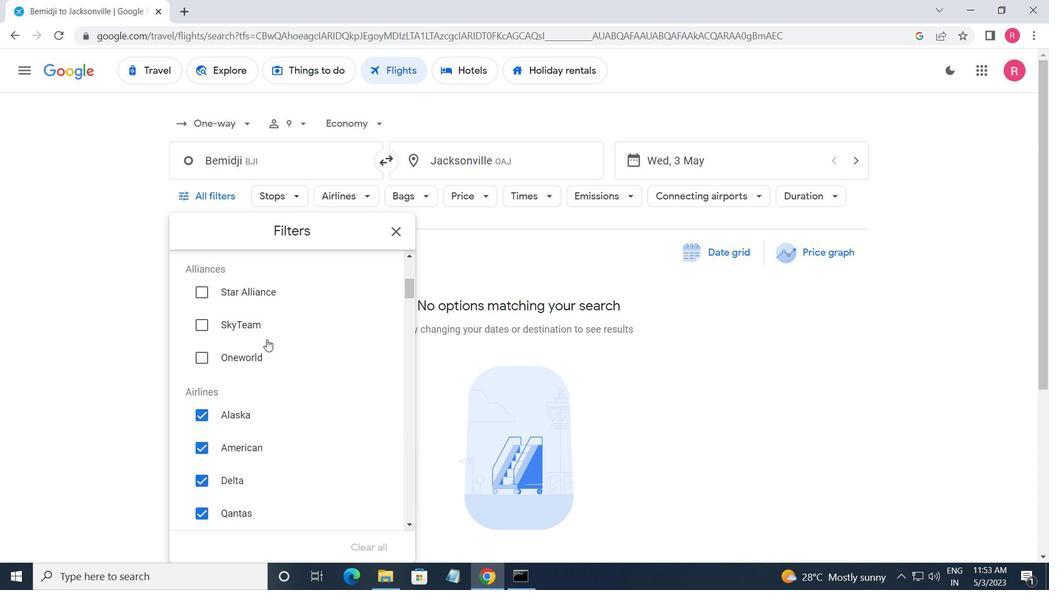 
Action: Mouse scrolled (268, 339) with delta (0, 0)
Screenshot: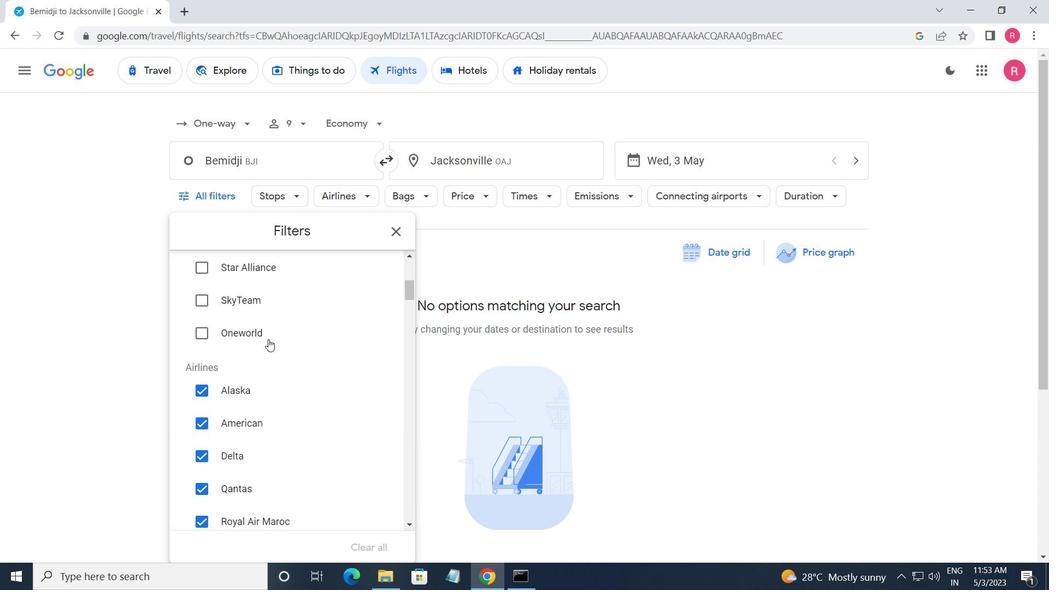 
Action: Mouse moved to (346, 358)
Screenshot: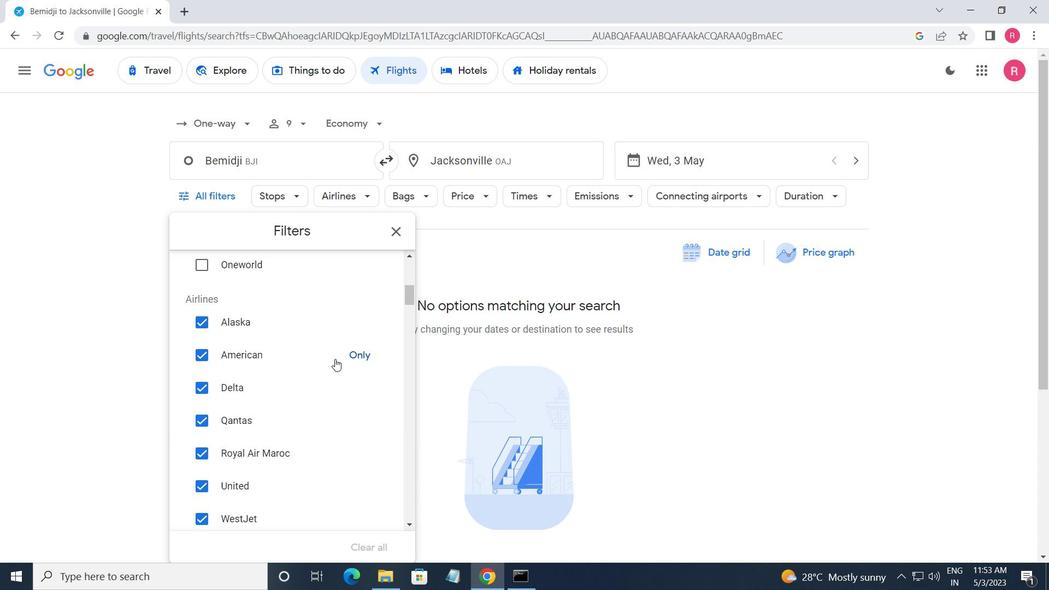 
Action: Mouse pressed left at (346, 358)
Screenshot: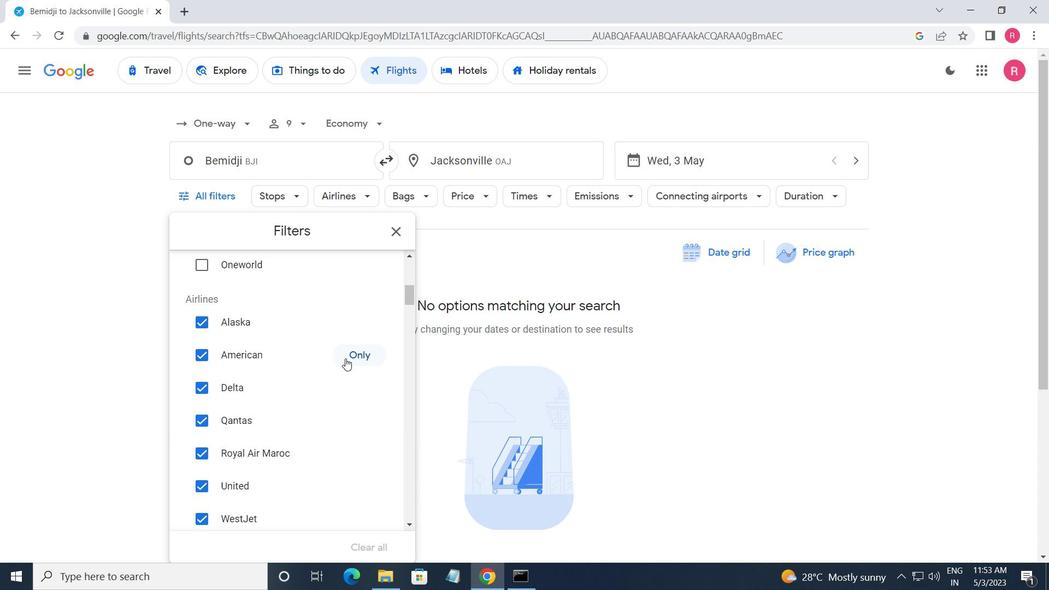 
Action: Mouse scrolled (346, 358) with delta (0, 0)
Screenshot: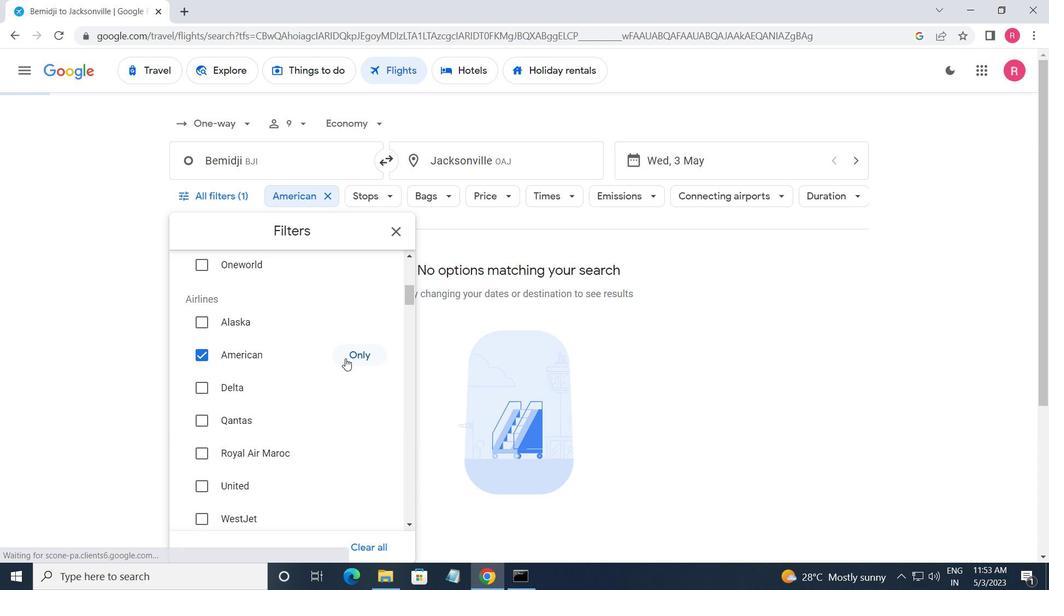 
Action: Mouse scrolled (346, 358) with delta (0, 0)
Screenshot: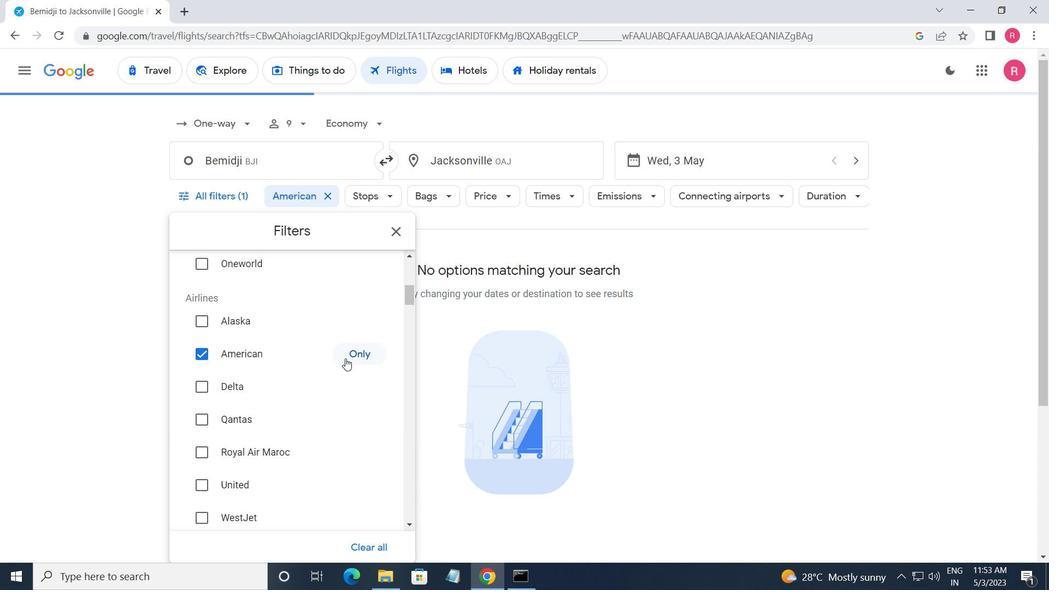 
Action: Mouse moved to (346, 359)
Screenshot: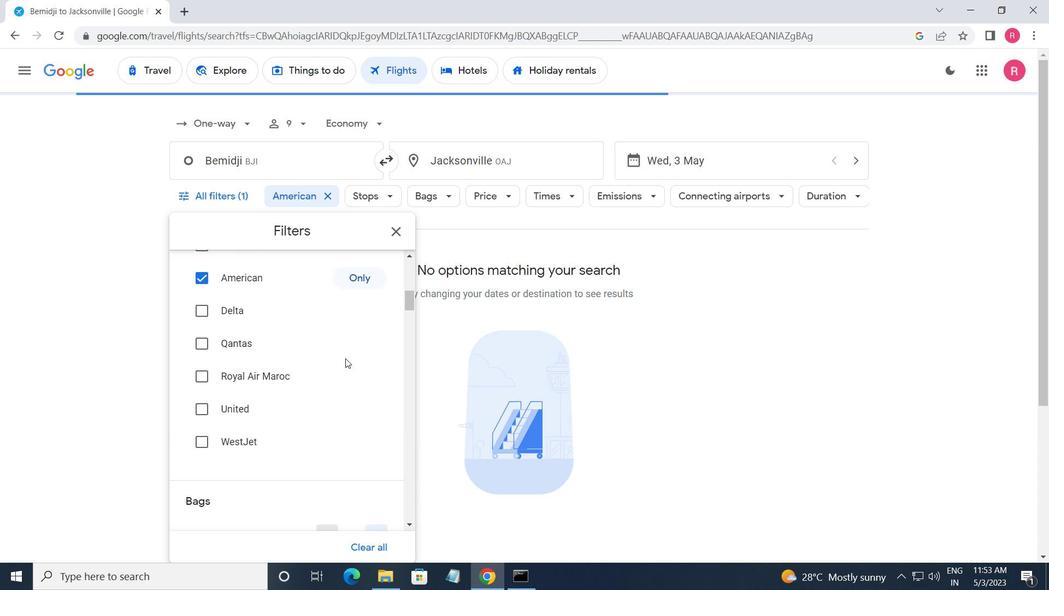 
Action: Mouse scrolled (346, 358) with delta (0, 0)
Screenshot: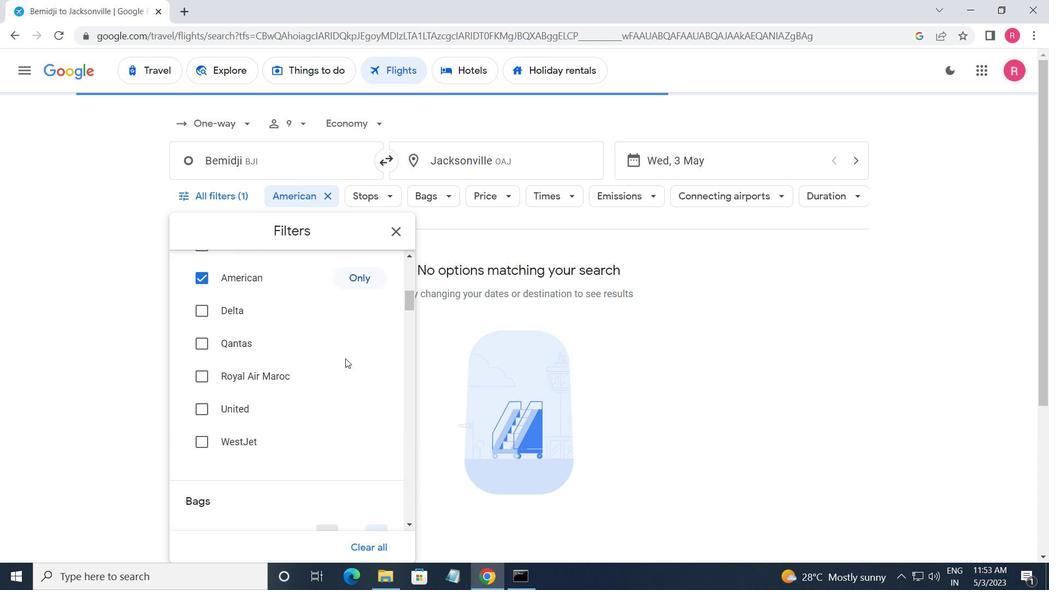 
Action: Mouse scrolled (346, 358) with delta (0, 0)
Screenshot: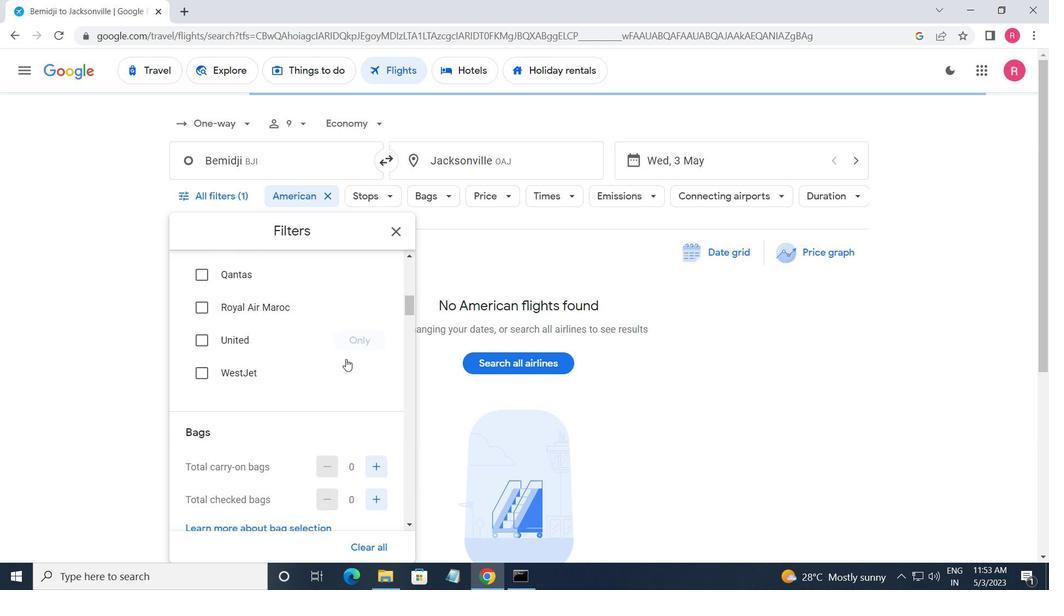 
Action: Mouse moved to (372, 382)
Screenshot: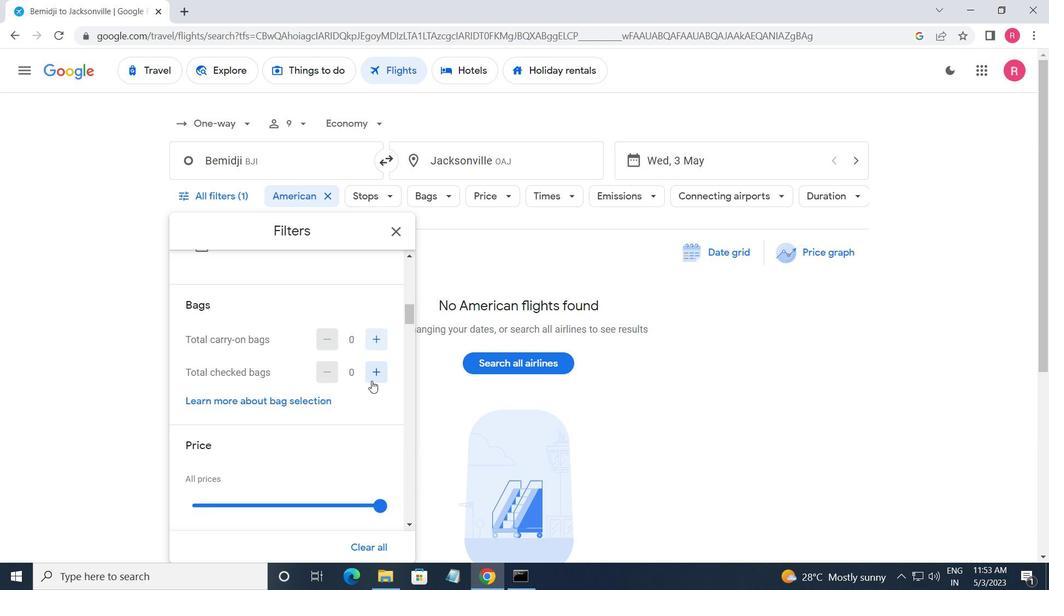
Action: Mouse pressed left at (372, 382)
Screenshot: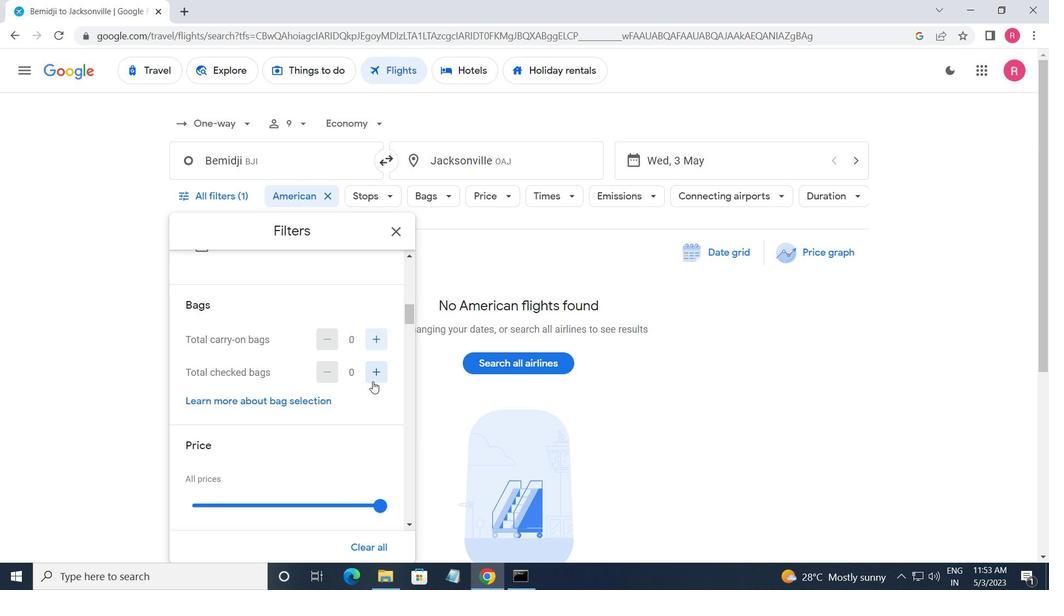
Action: Mouse moved to (372, 381)
Screenshot: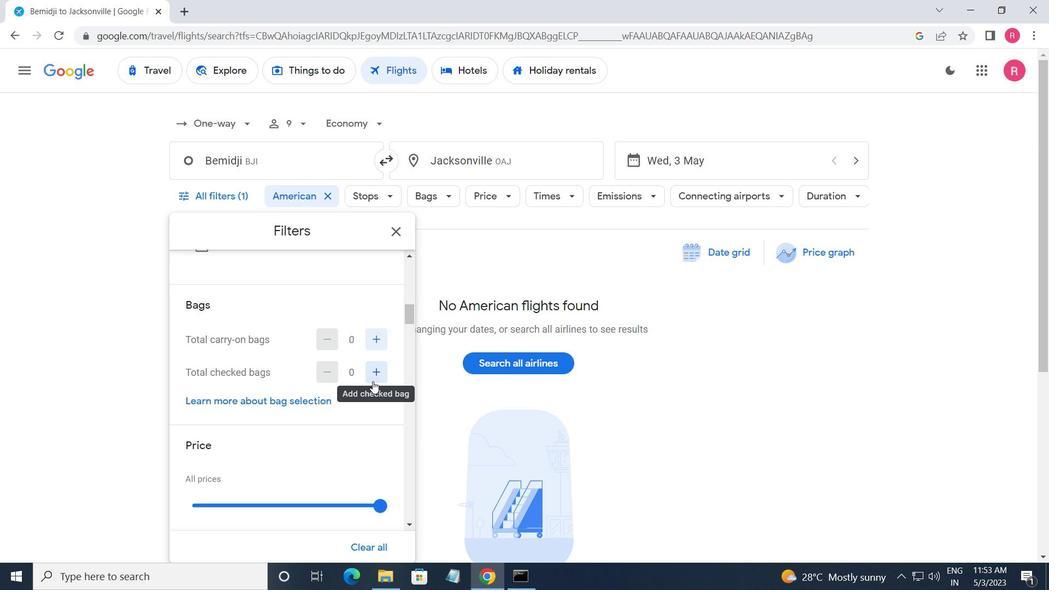 
Action: Mouse pressed left at (372, 381)
Screenshot: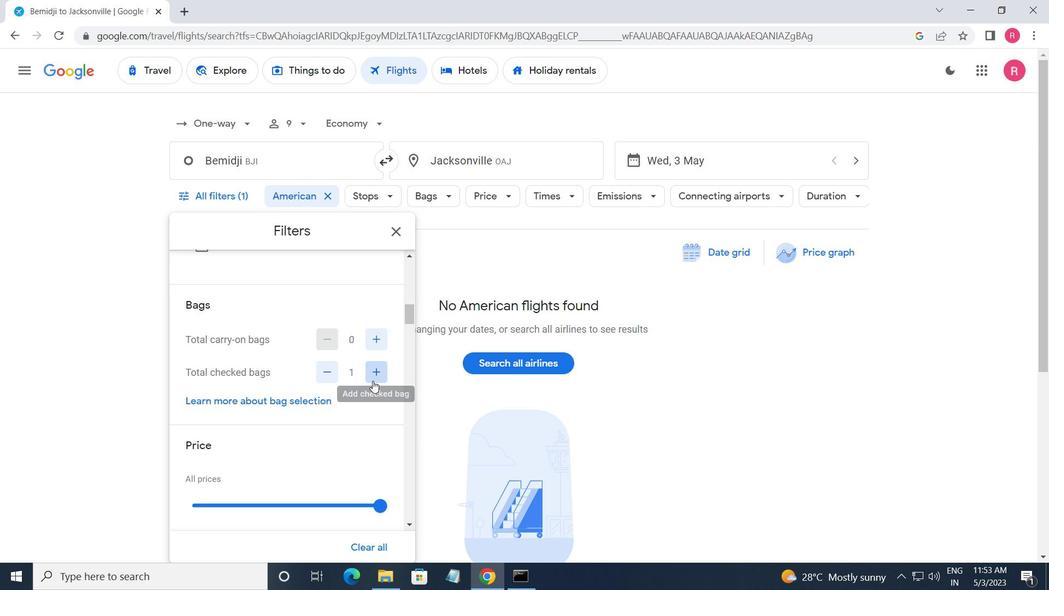 
Action: Mouse moved to (372, 381)
Screenshot: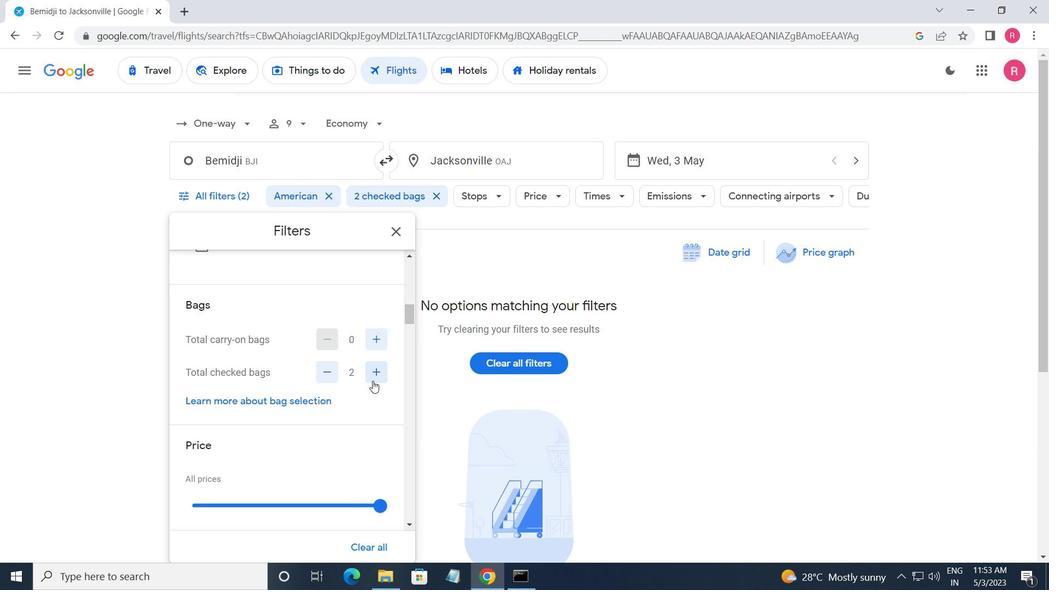 
Action: Mouse scrolled (372, 381) with delta (0, 0)
Screenshot: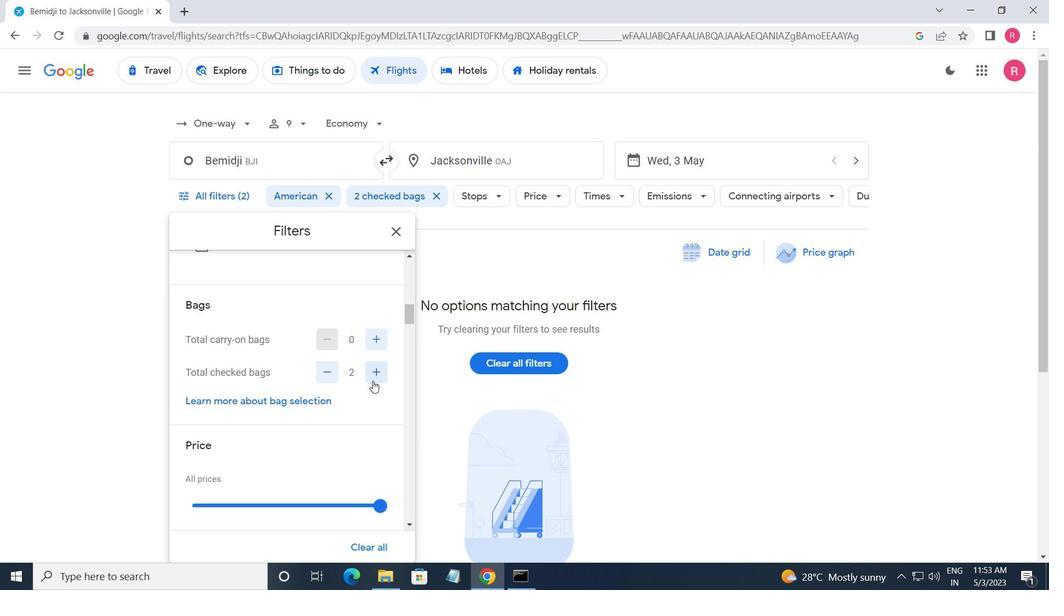 
Action: Mouse scrolled (372, 381) with delta (0, 0)
Screenshot: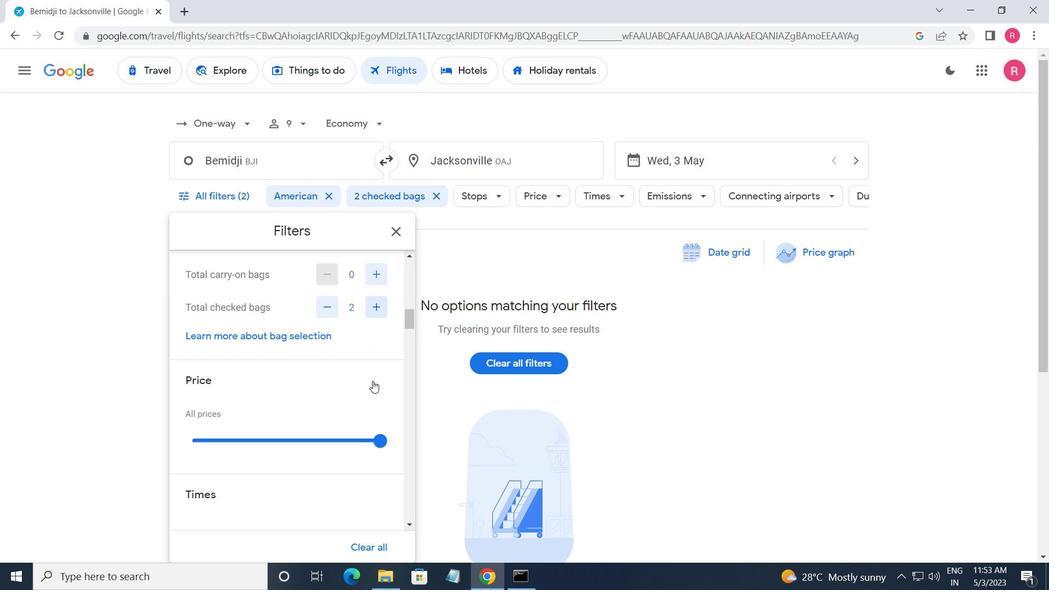 
Action: Mouse moved to (382, 375)
Screenshot: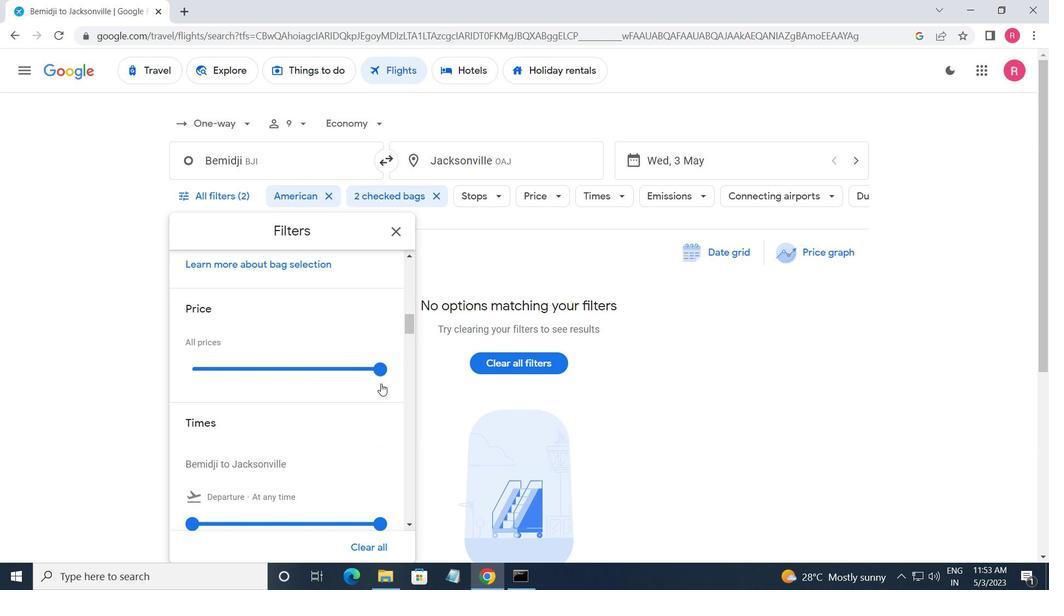 
Action: Mouse pressed left at (382, 375)
Screenshot: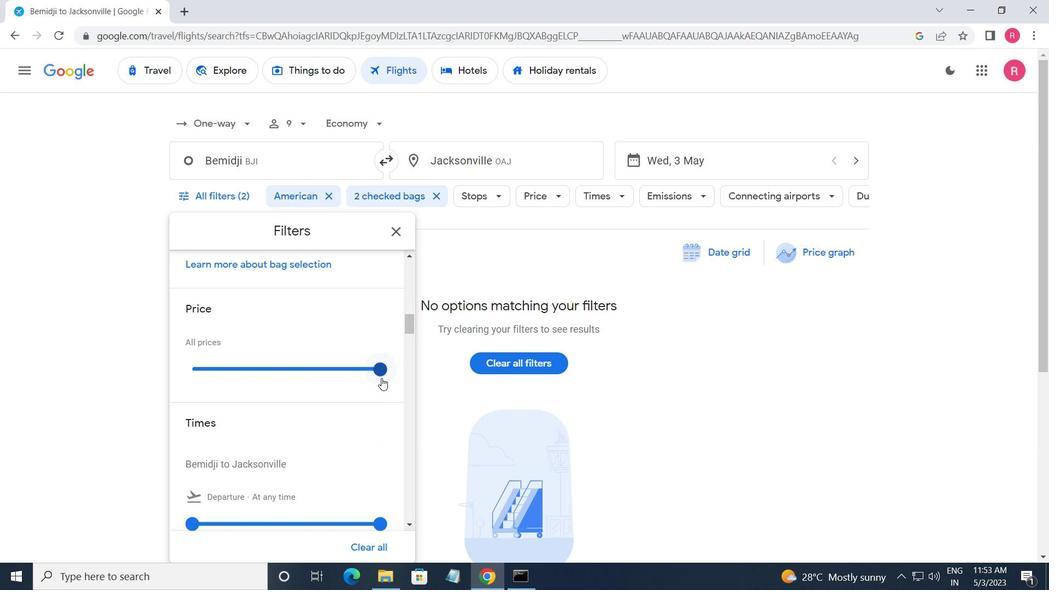 
Action: Mouse scrolled (382, 374) with delta (0, 0)
Screenshot: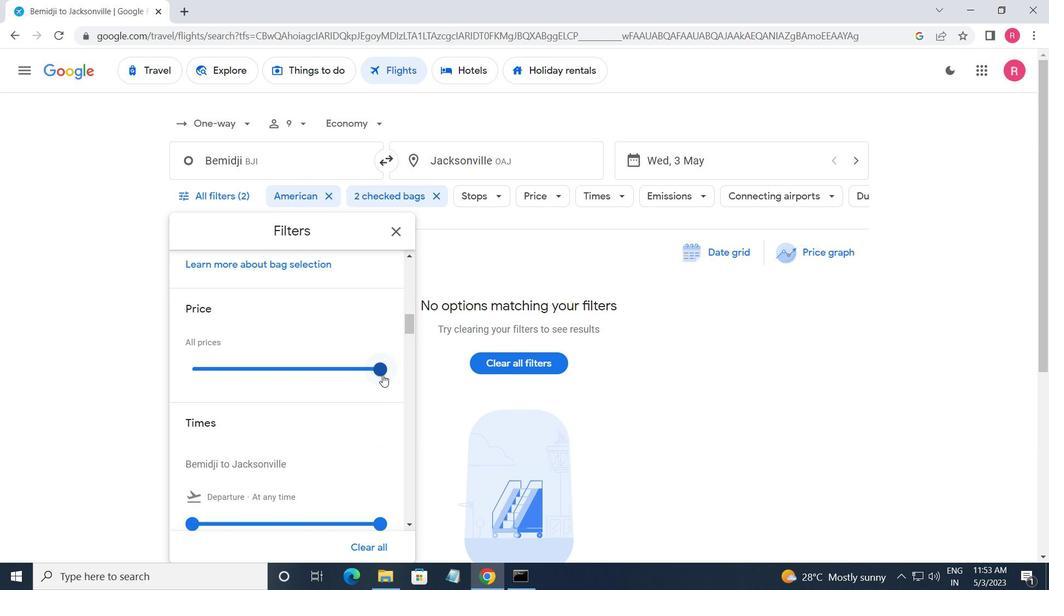 
Action: Mouse moved to (200, 448)
Screenshot: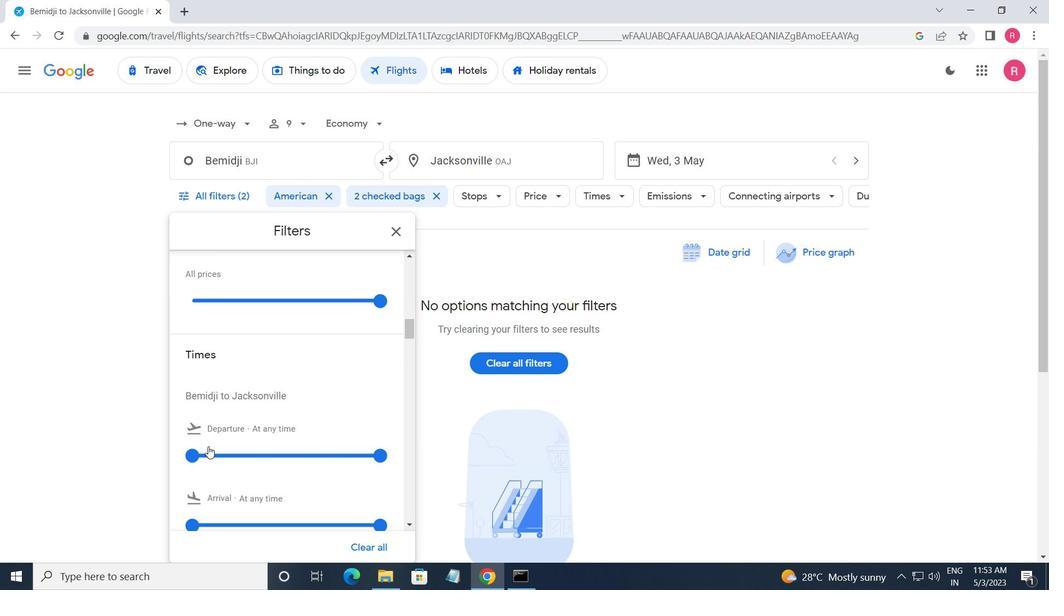 
Action: Mouse pressed left at (200, 448)
Screenshot: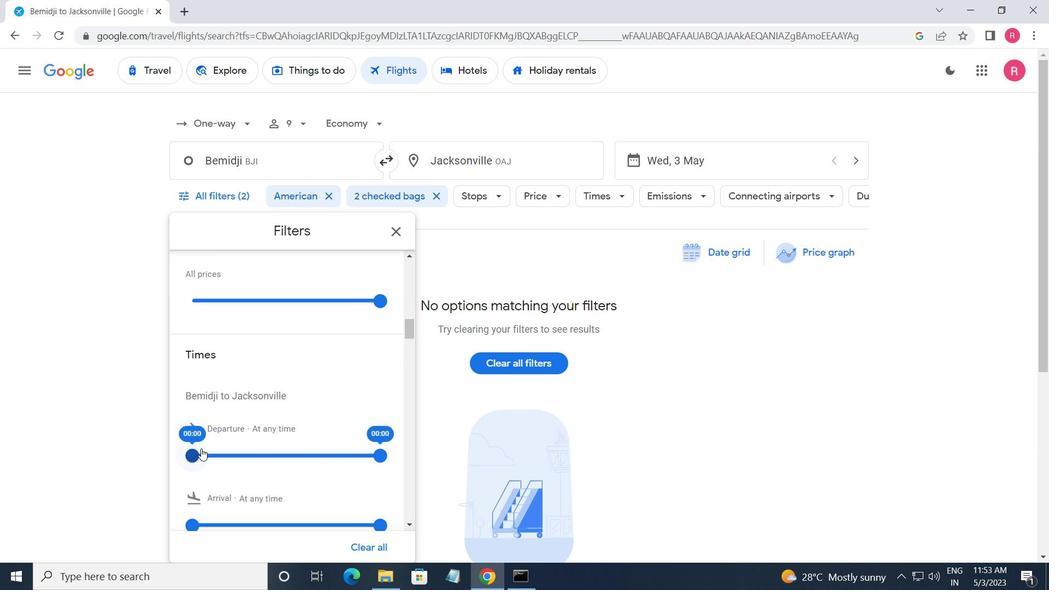 
Action: Mouse moved to (380, 454)
Screenshot: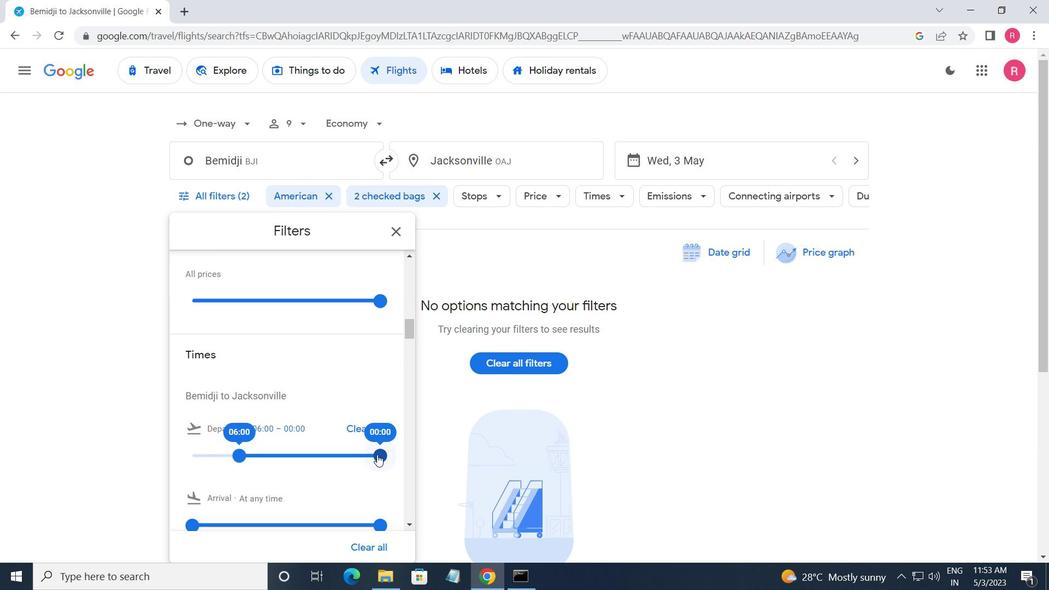 
Action: Mouse pressed left at (380, 454)
Screenshot: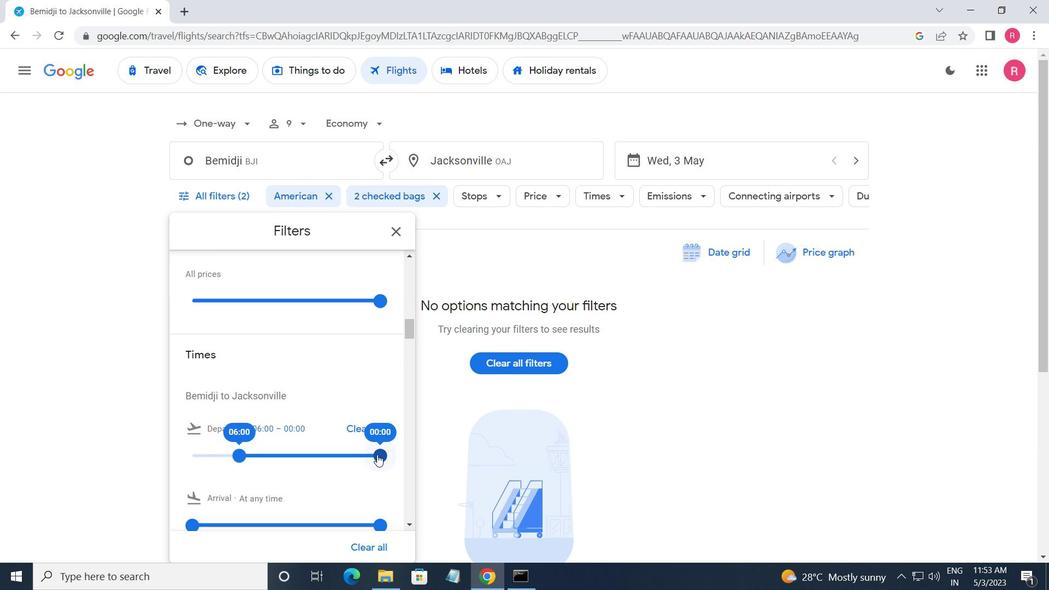 
Action: Mouse moved to (390, 238)
Screenshot: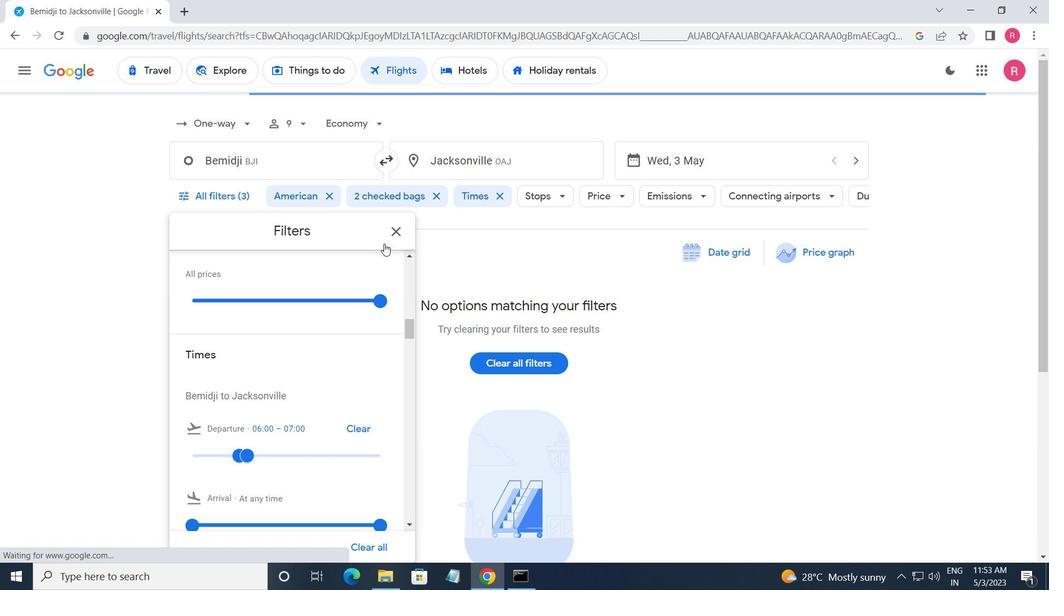 
Action: Mouse pressed left at (390, 238)
Screenshot: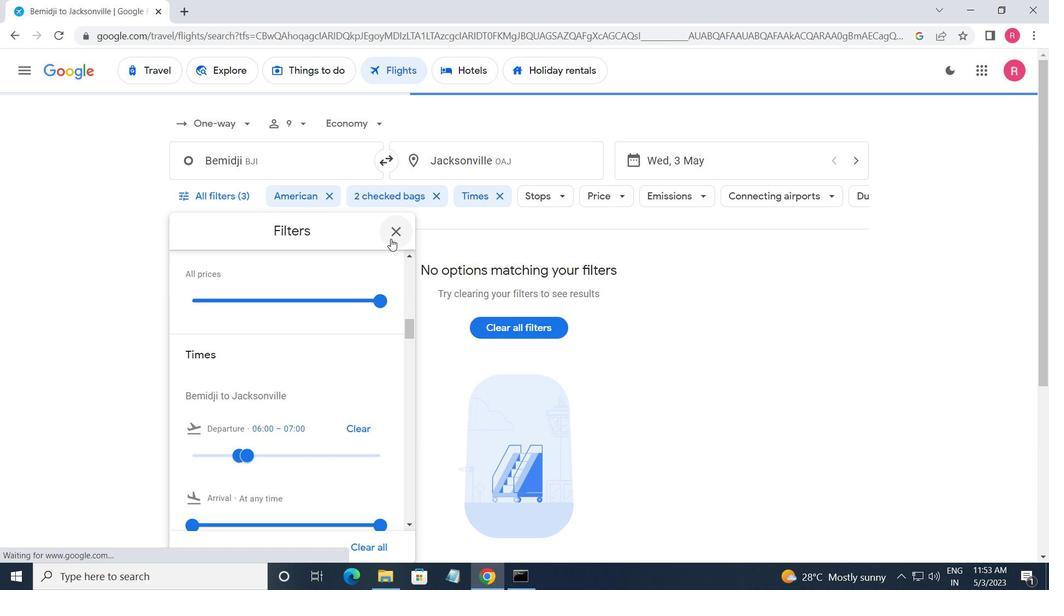 
Action: Mouse moved to (374, 295)
Screenshot: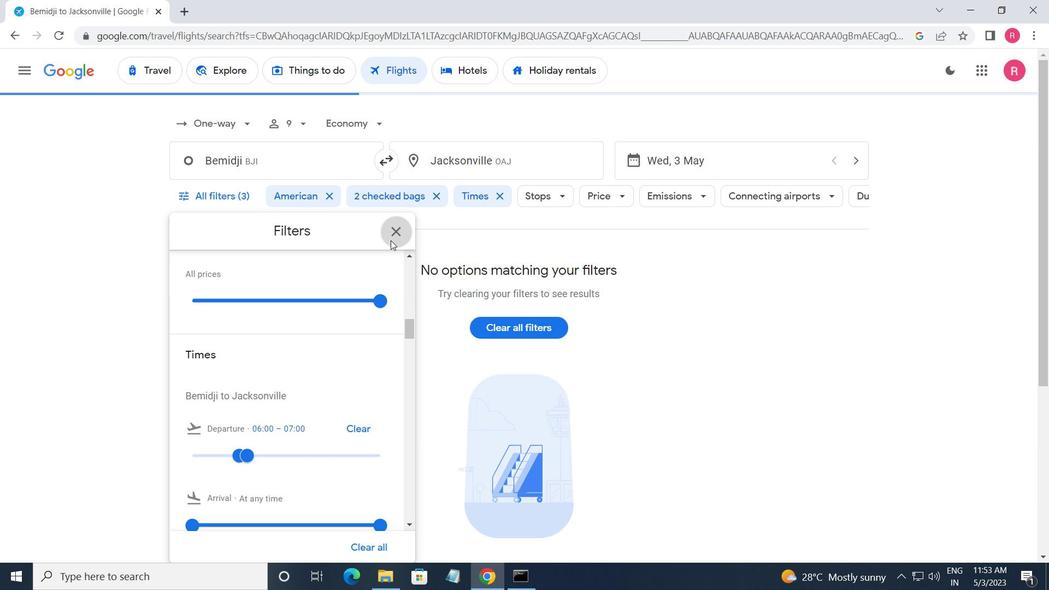 
Action: Mouse pressed left at (374, 295)
Screenshot: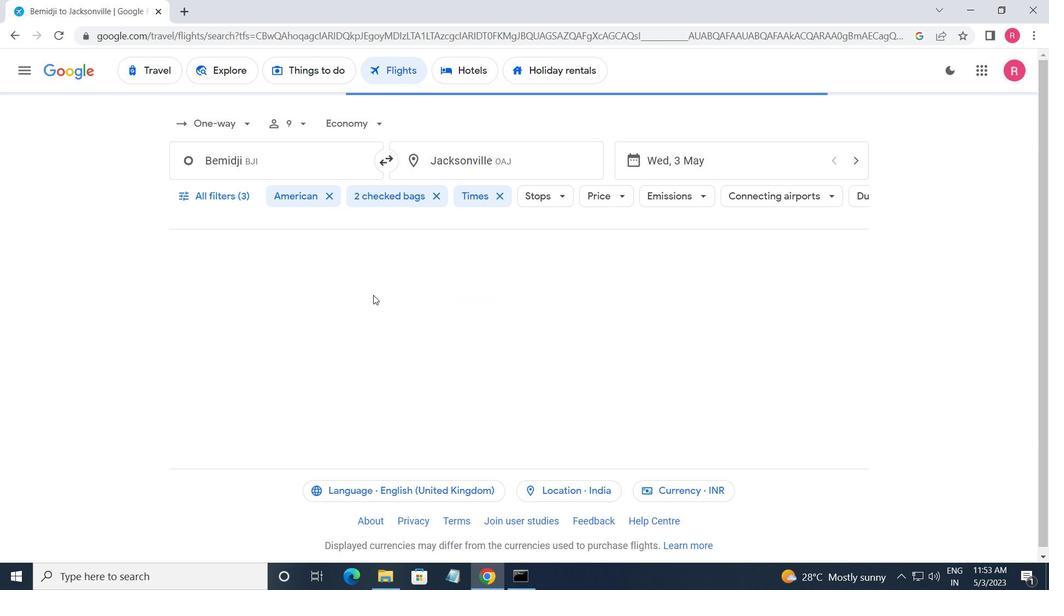
Action: Mouse moved to (376, 298)
Screenshot: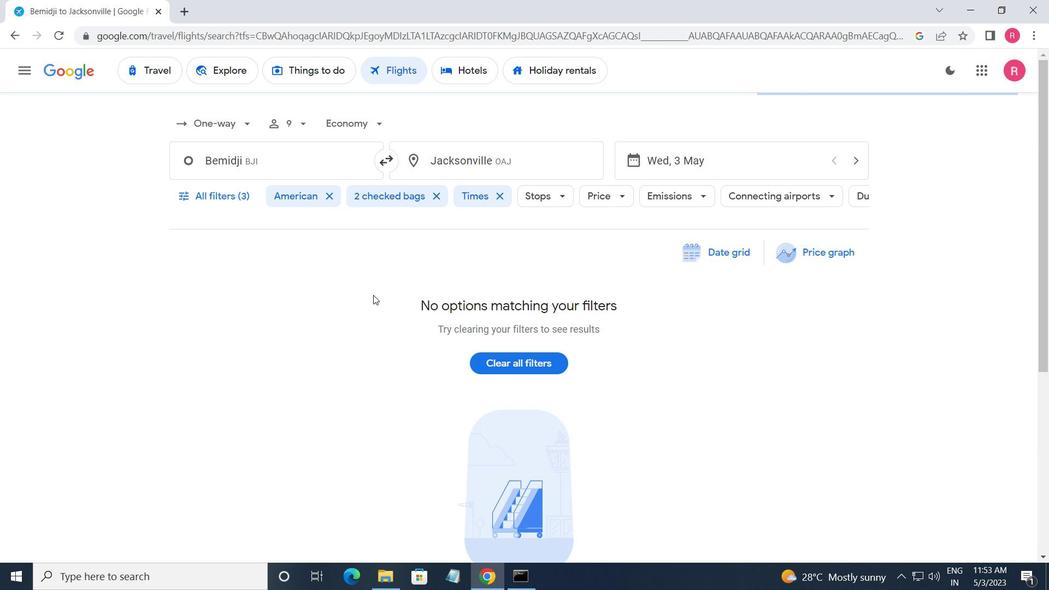 
